 Task: Look for space in Shāhpura, India from 5th June, 2023 to 16th June, 2023 for 2 adults in price range Rs.7000 to Rs.15000. Place can be entire place with 1  bedroom having 1 bed and 1 bathroom. Property type can be house, flat, guest house, hotel. Booking option can be shelf check-in. Required host language is English.
Action: Mouse moved to (471, 89)
Screenshot: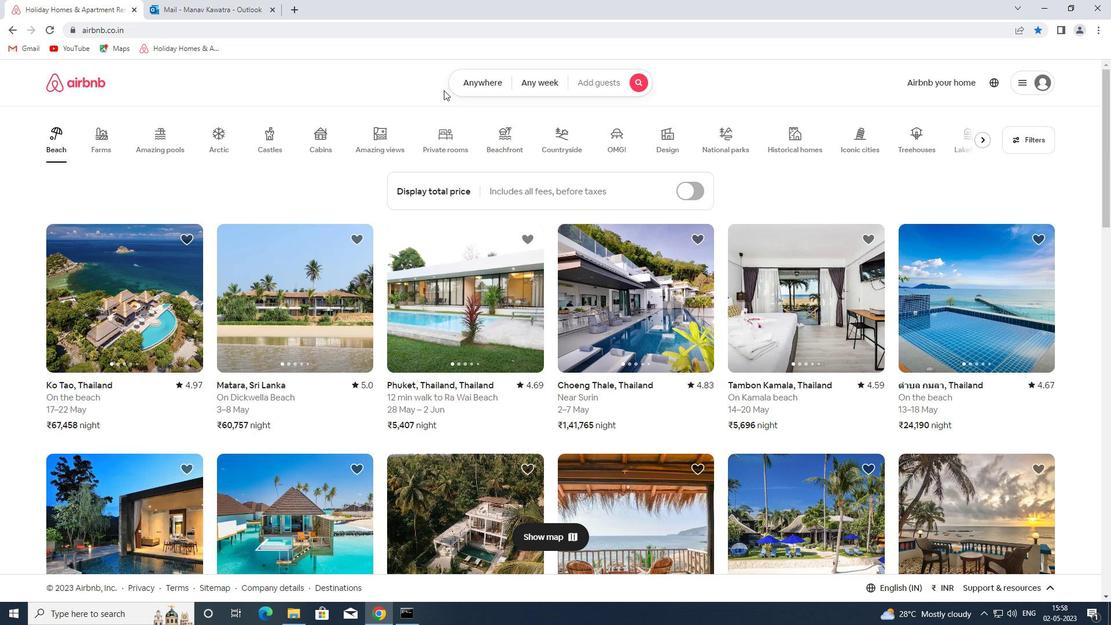 
Action: Mouse pressed left at (471, 89)
Screenshot: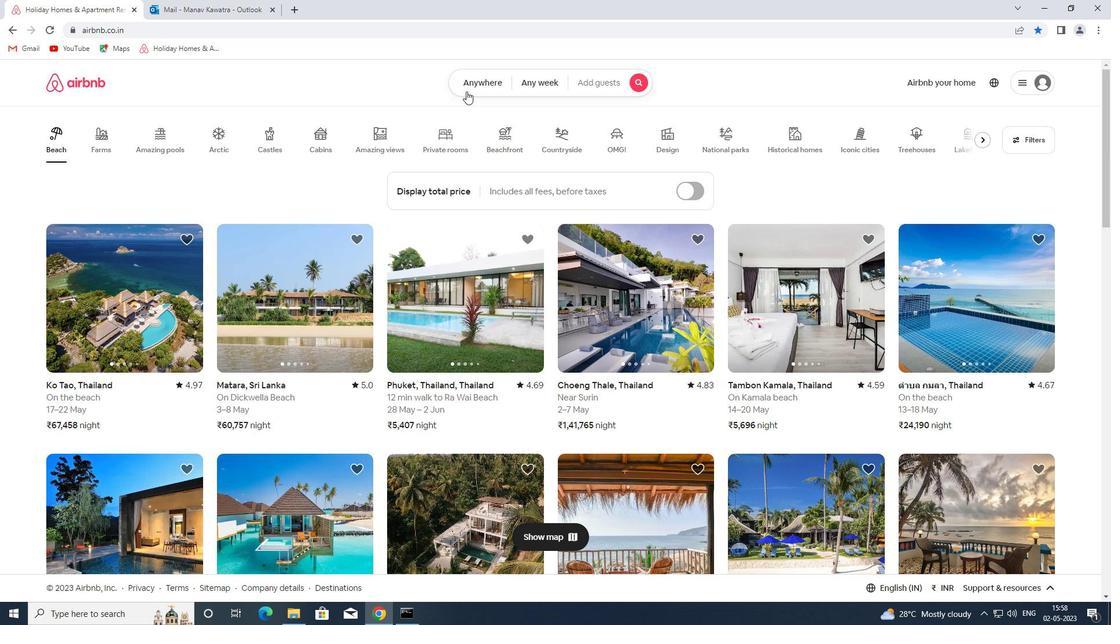 
Action: Mouse moved to (384, 133)
Screenshot: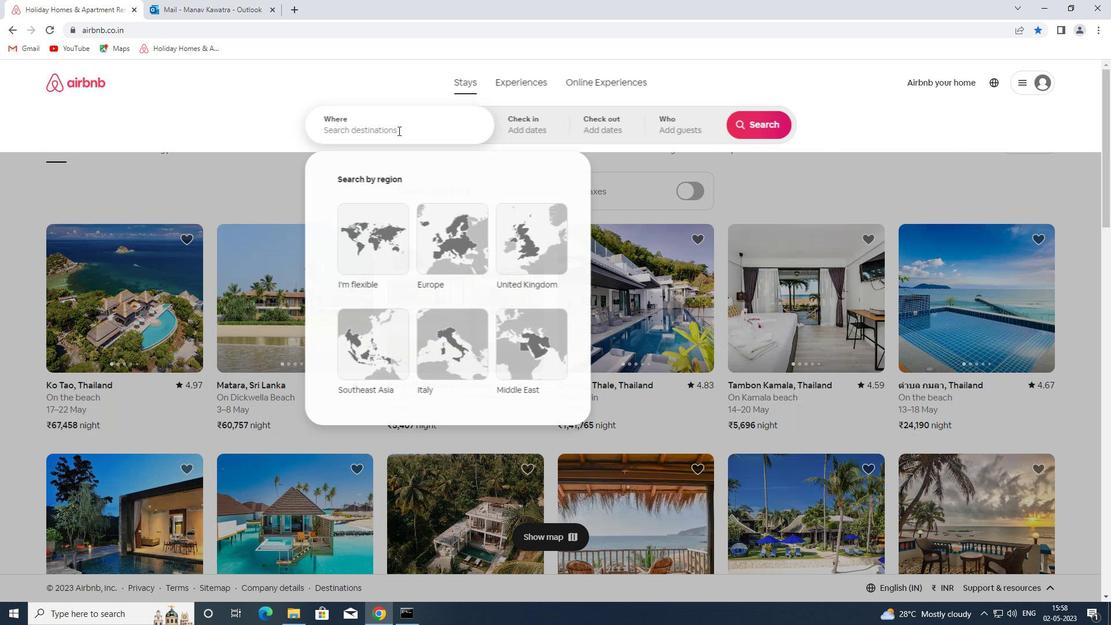 
Action: Mouse pressed left at (384, 133)
Screenshot: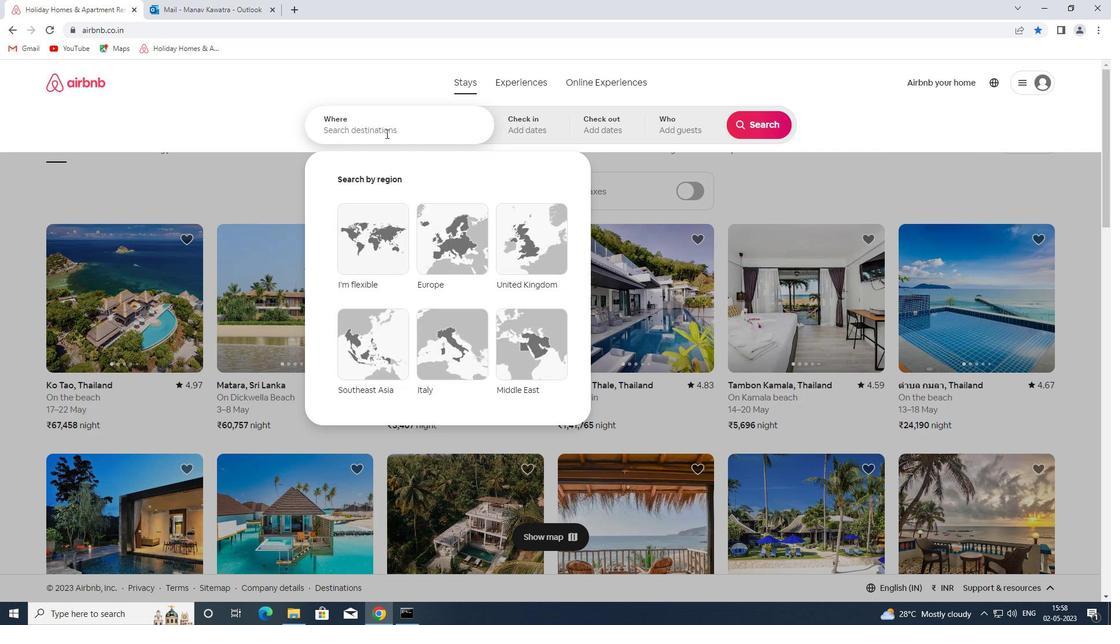 
Action: Key pressed shahpura<Key.space>india<Key.space><Key.enter>
Screenshot: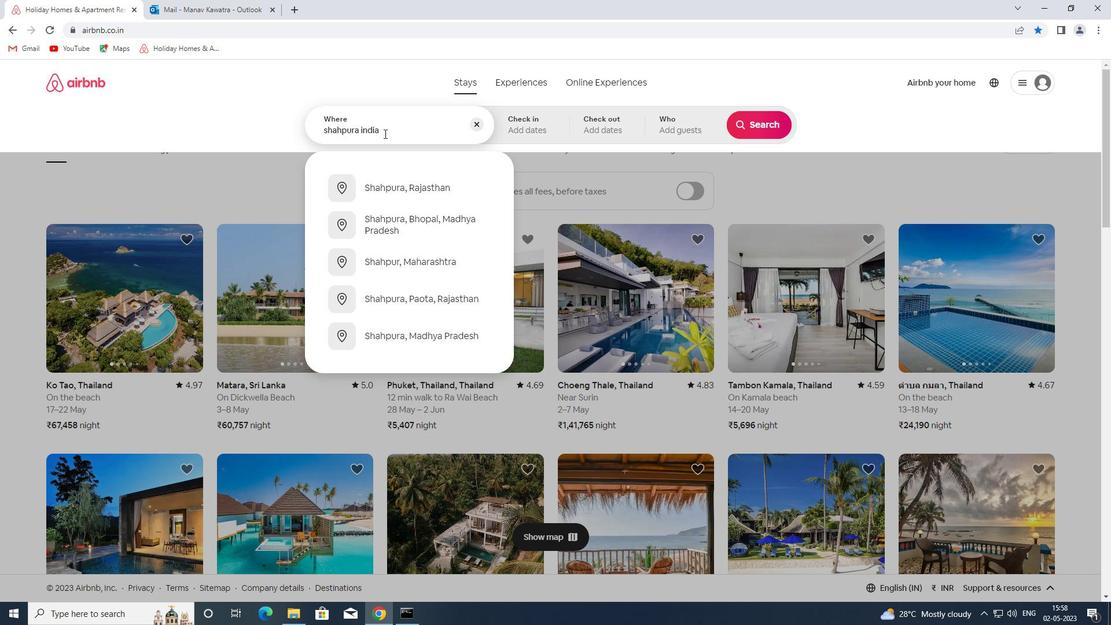 
Action: Mouse moved to (610, 292)
Screenshot: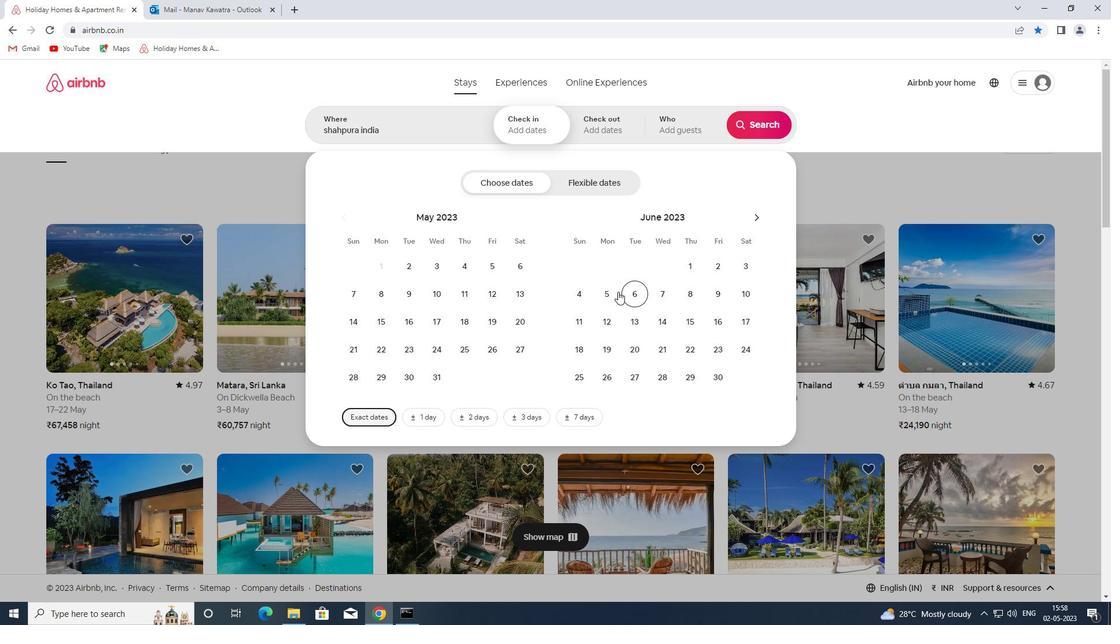 
Action: Mouse pressed left at (610, 292)
Screenshot: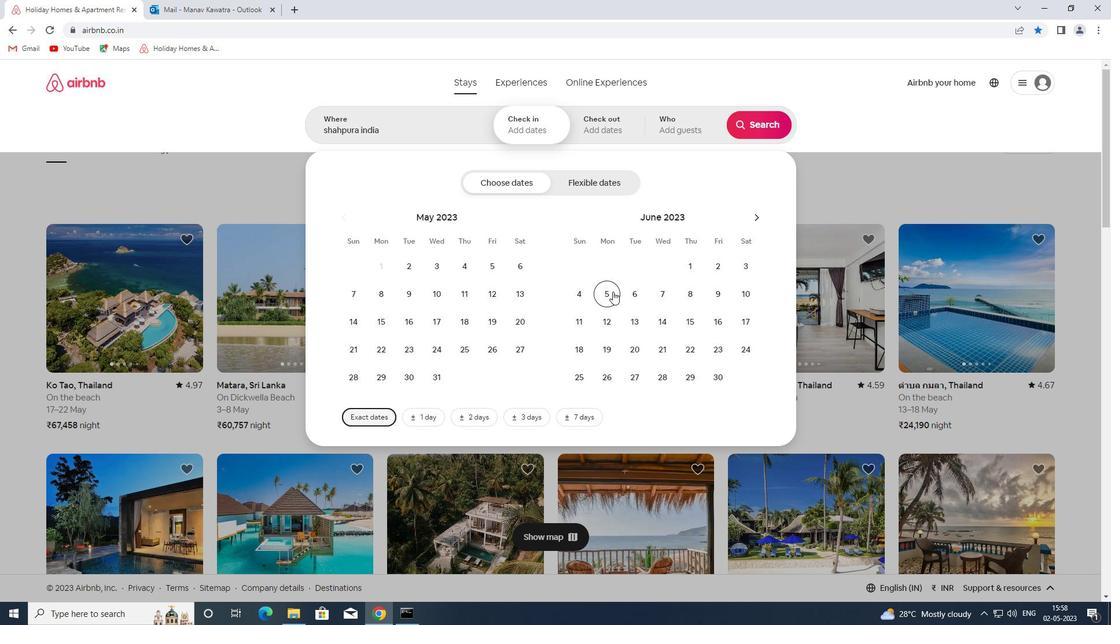 
Action: Mouse moved to (710, 328)
Screenshot: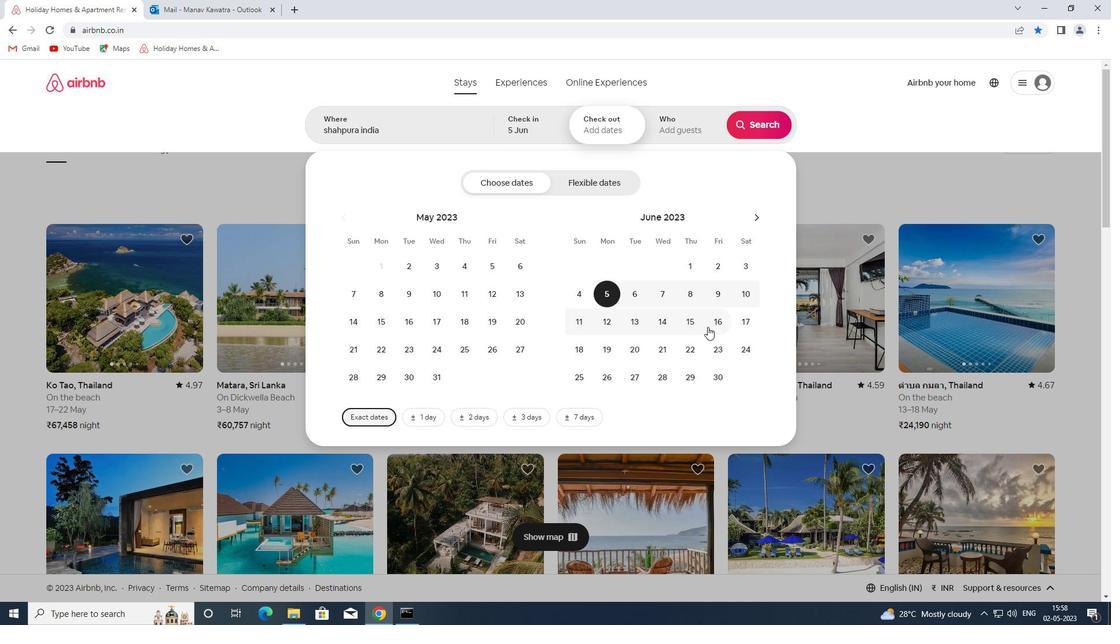 
Action: Mouse pressed left at (710, 328)
Screenshot: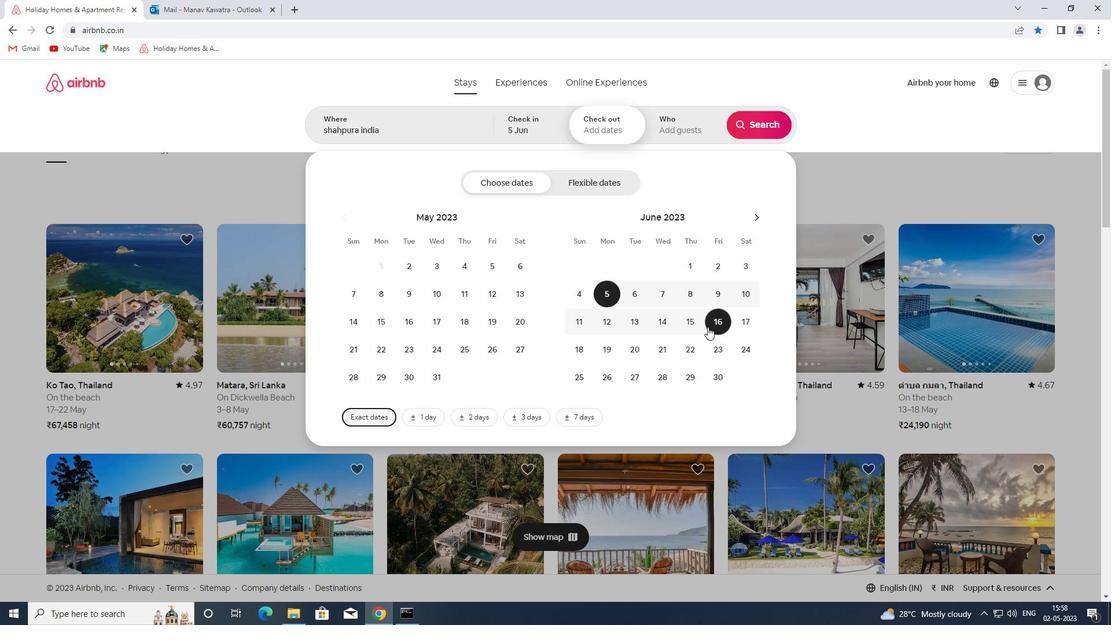 
Action: Mouse moved to (670, 129)
Screenshot: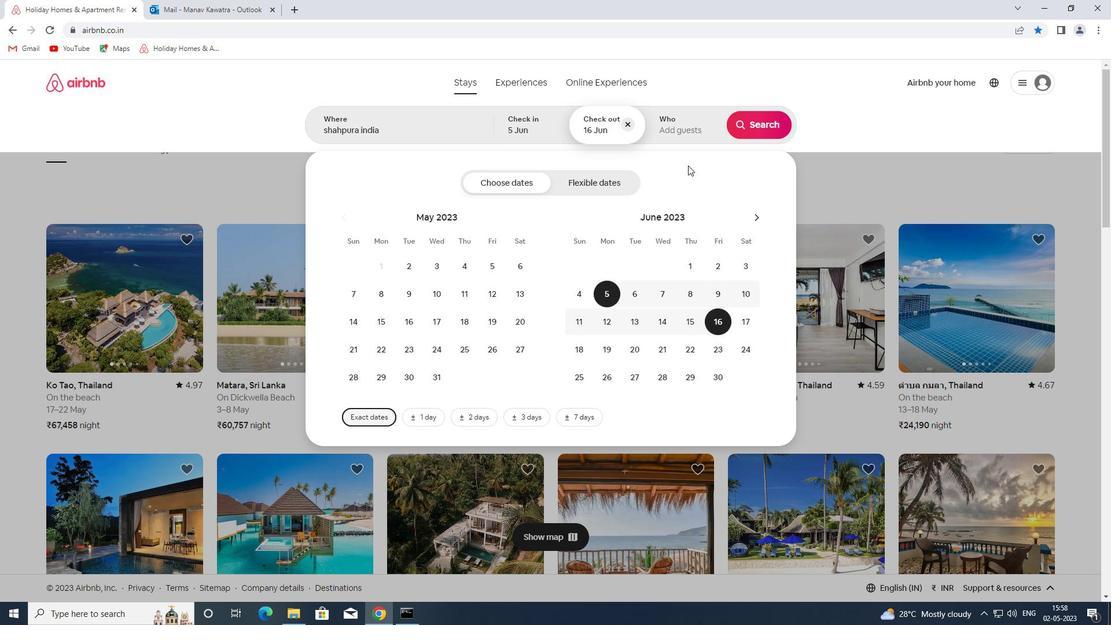 
Action: Mouse pressed left at (670, 129)
Screenshot: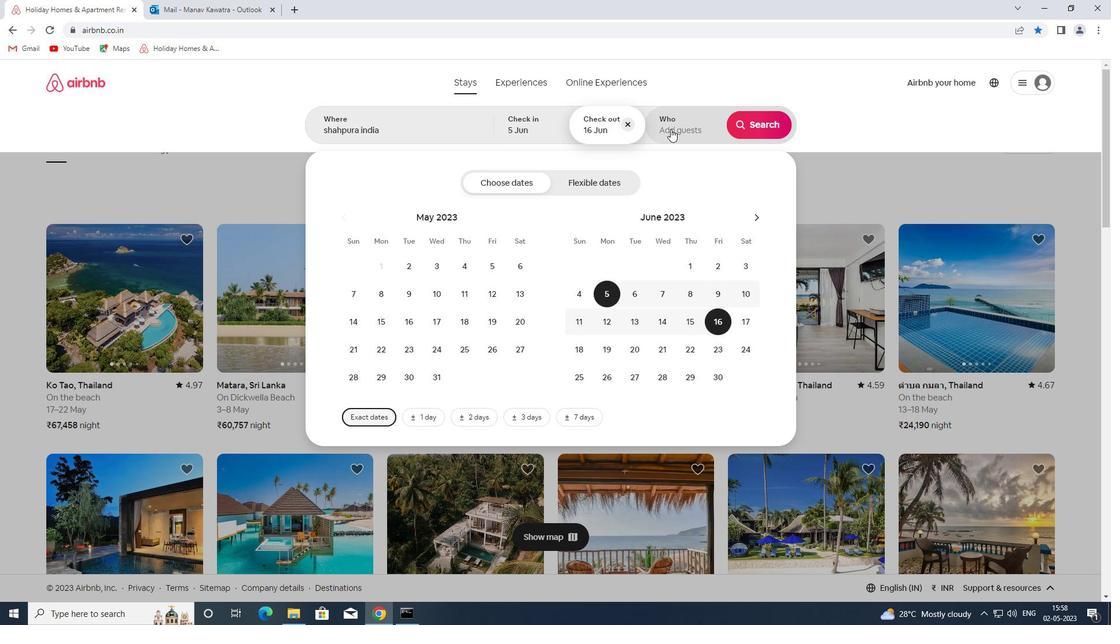 
Action: Mouse moved to (767, 184)
Screenshot: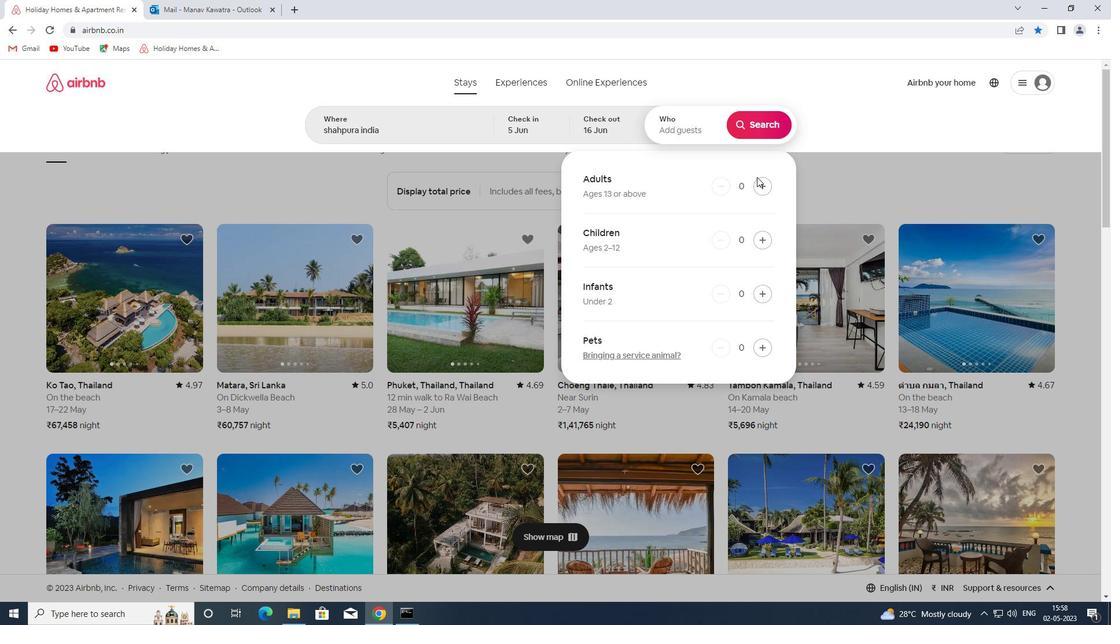 
Action: Mouse pressed left at (767, 184)
Screenshot: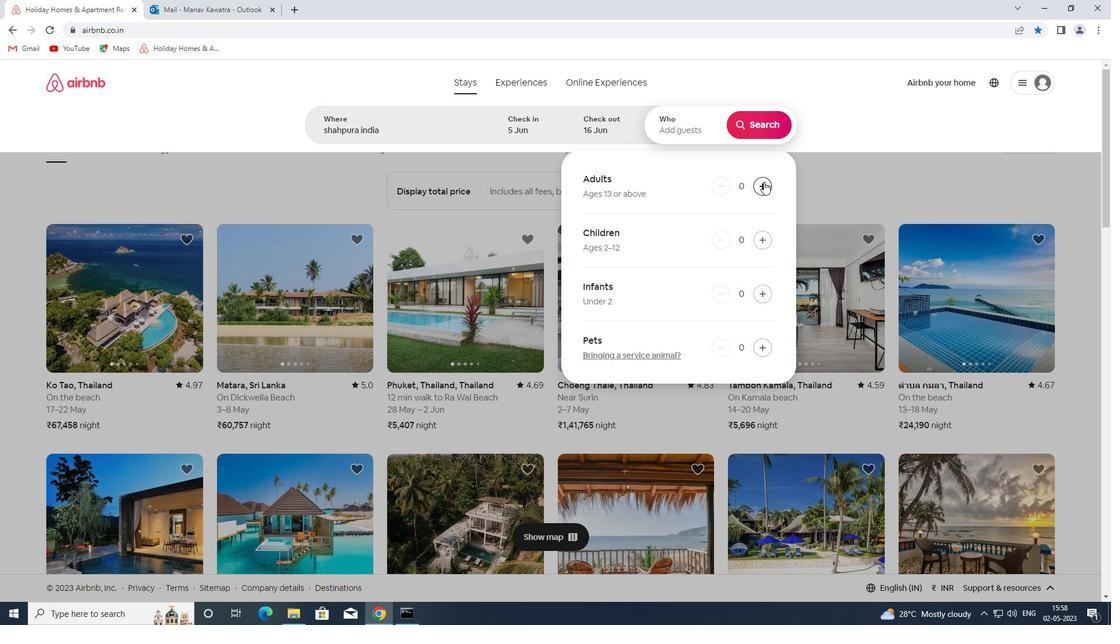 
Action: Mouse pressed left at (767, 184)
Screenshot: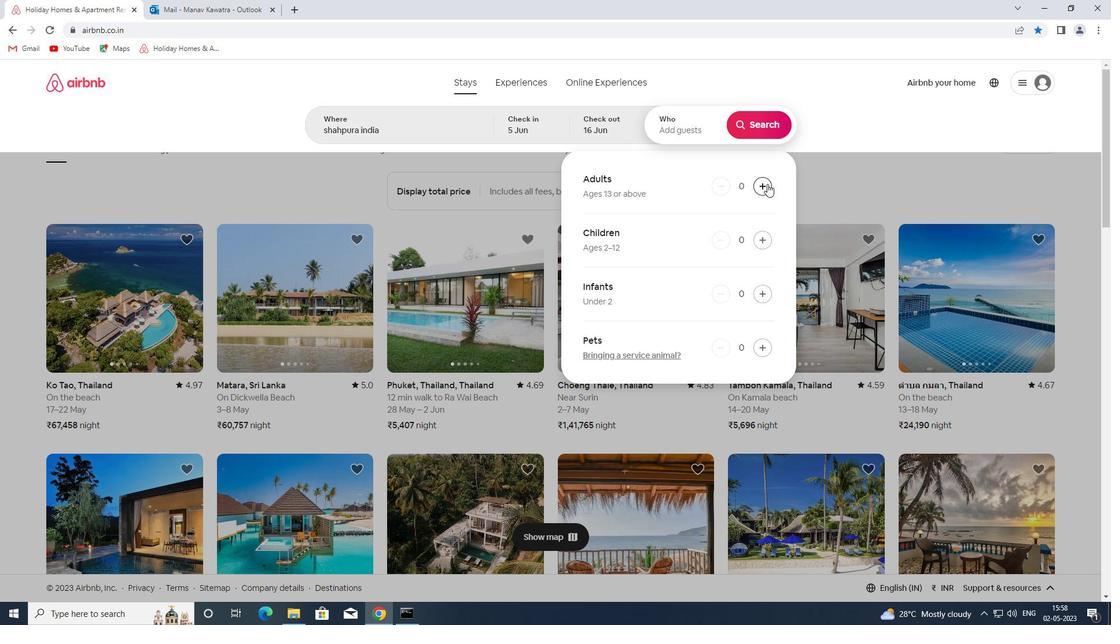 
Action: Mouse moved to (761, 123)
Screenshot: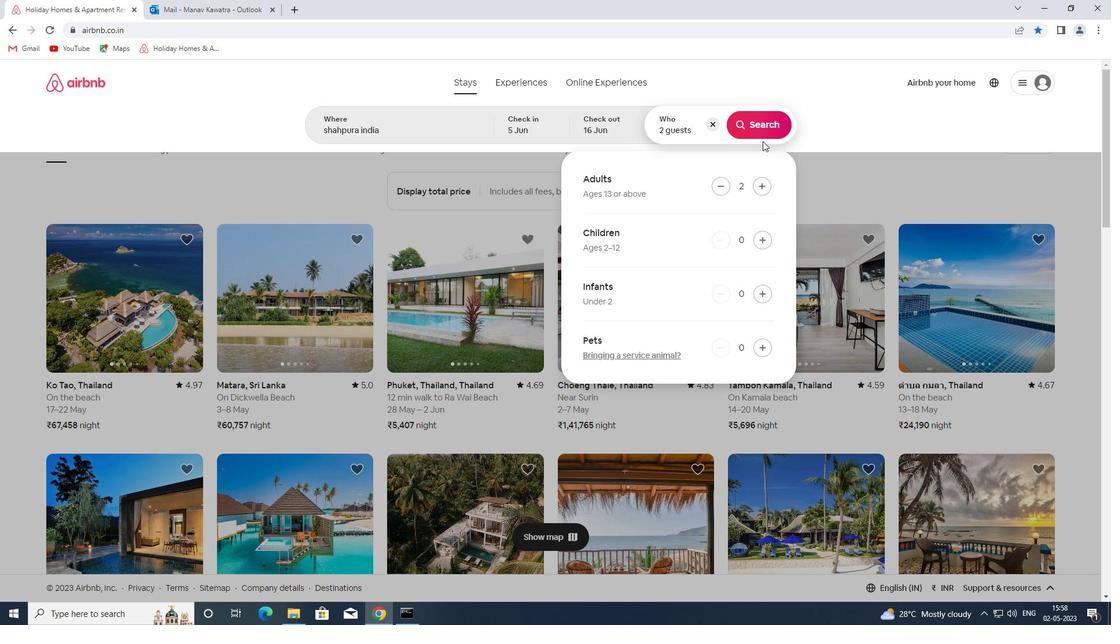 
Action: Mouse pressed left at (761, 123)
Screenshot: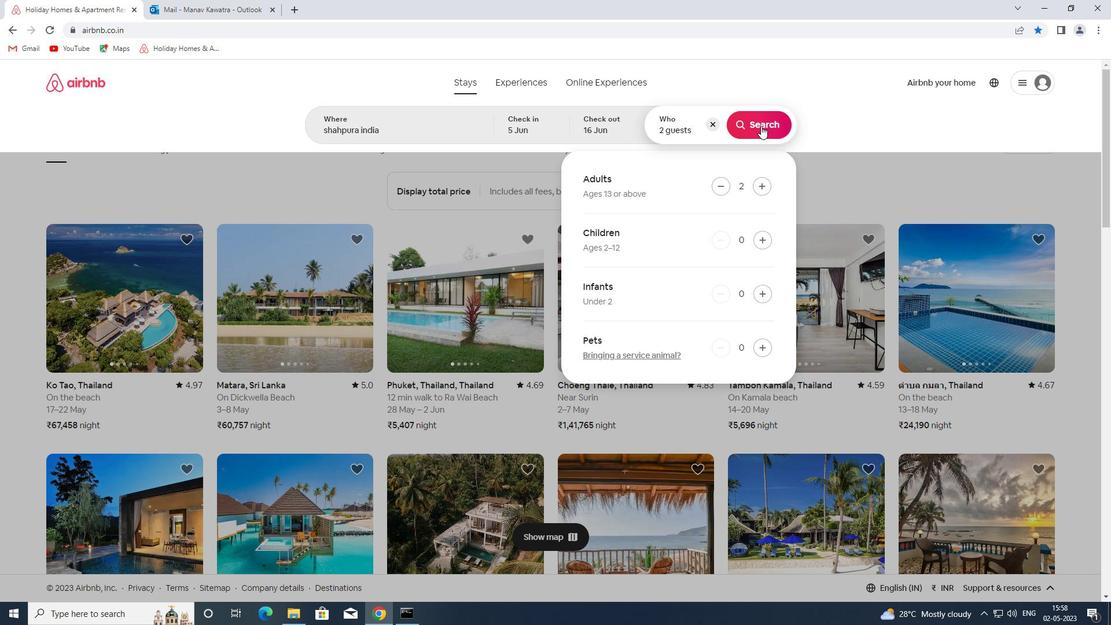 
Action: Mouse moved to (1050, 134)
Screenshot: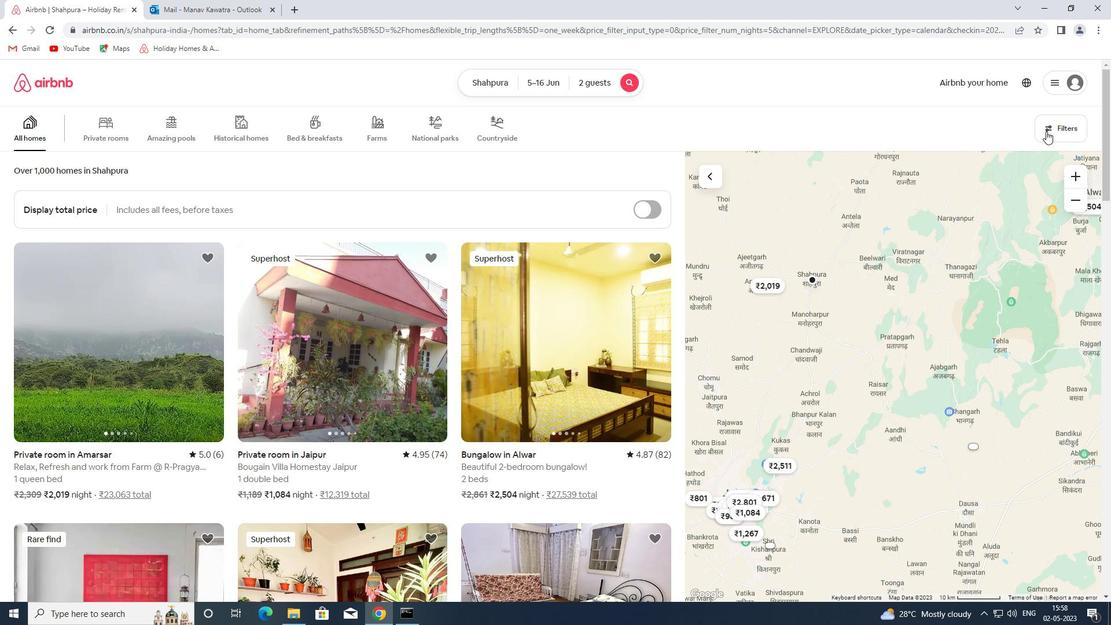 
Action: Mouse pressed left at (1050, 134)
Screenshot: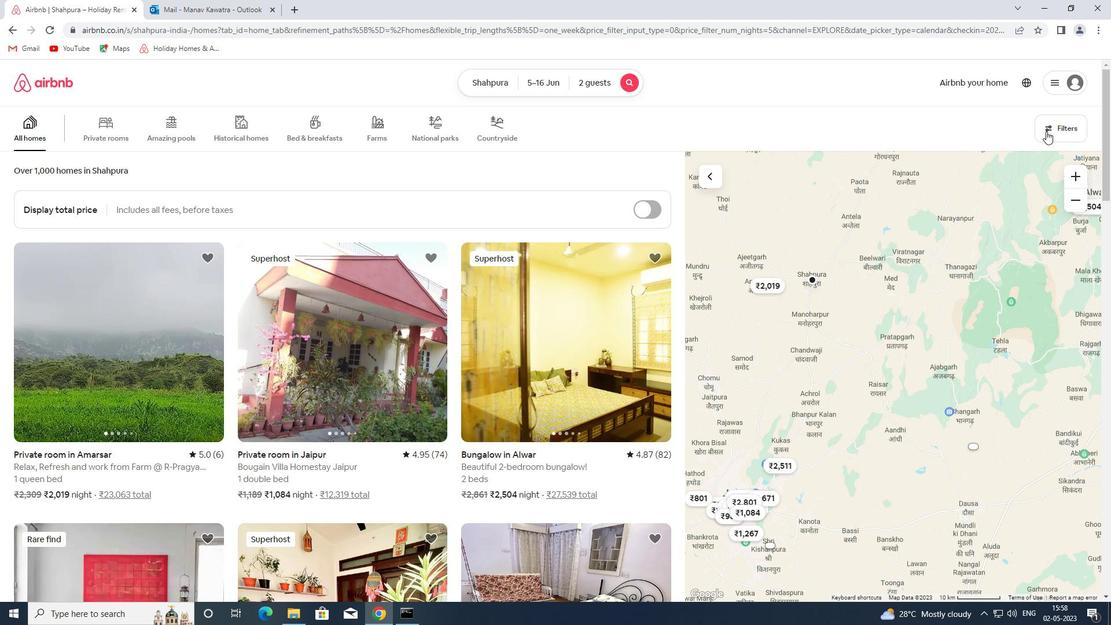 
Action: Mouse moved to (499, 273)
Screenshot: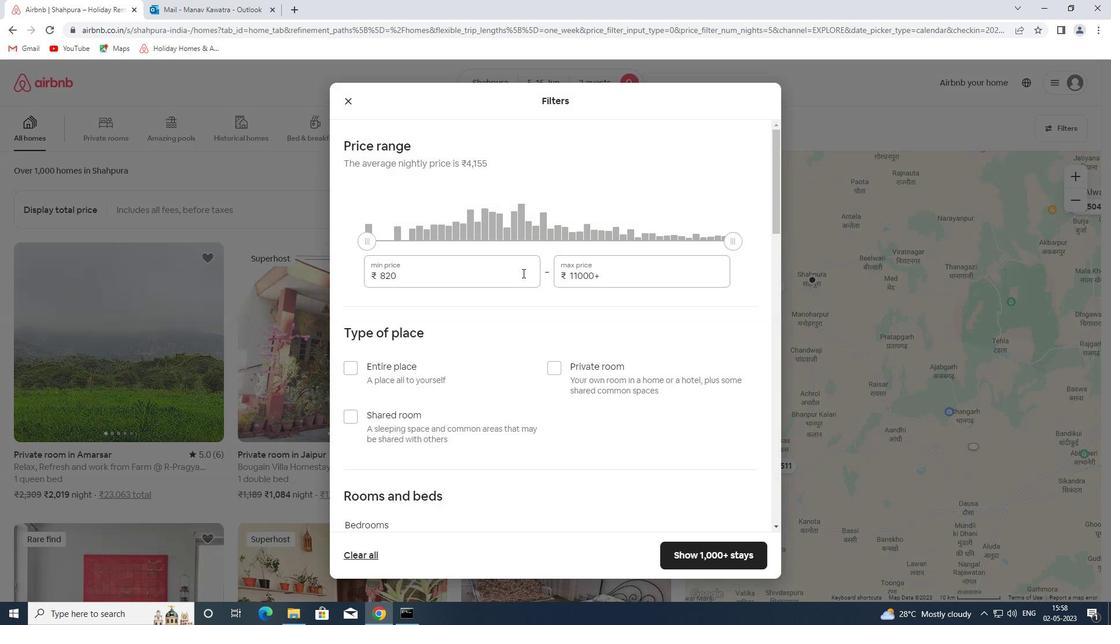 
Action: Mouse pressed left at (499, 273)
Screenshot: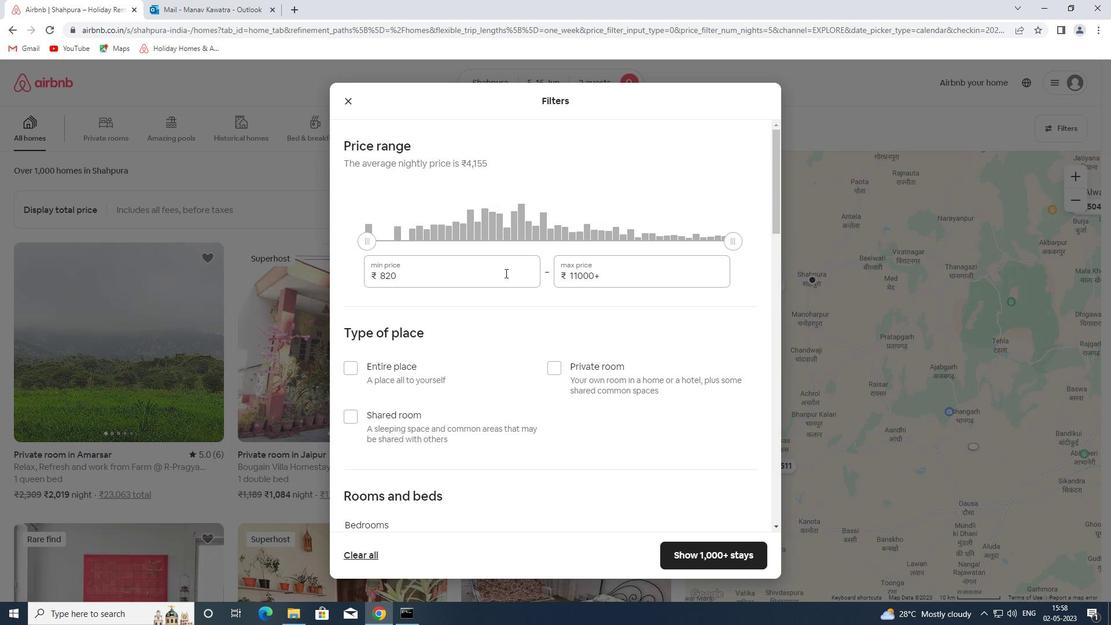 
Action: Mouse pressed left at (499, 273)
Screenshot: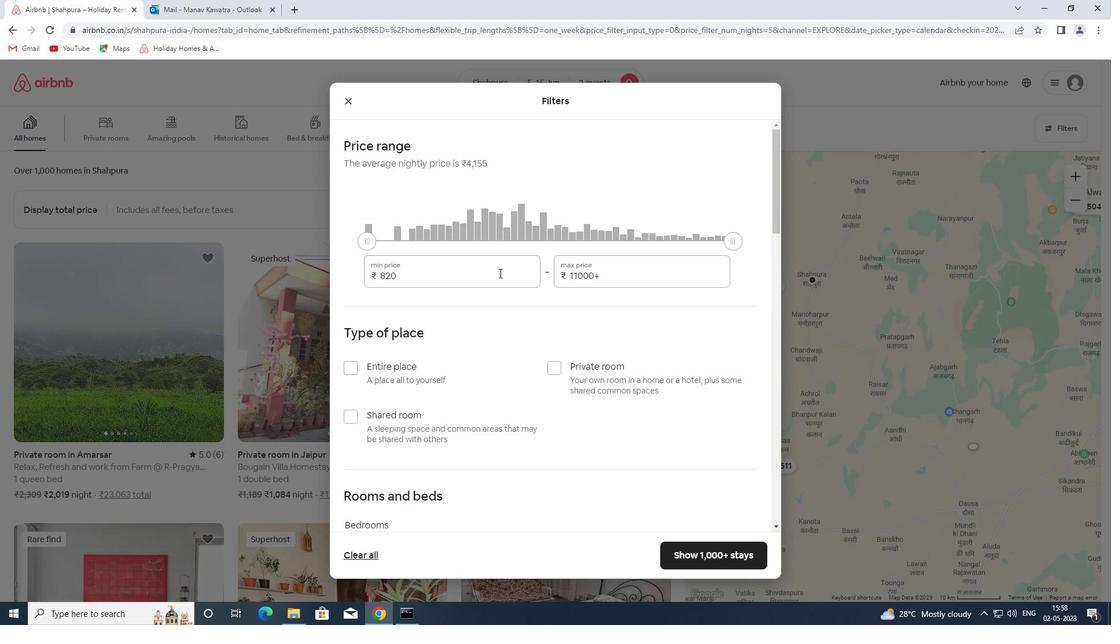
Action: Key pressed 7000<Key.backspace><Key.backspace><Key.backspace><Key.backspace><Key.backspace><Key.backspace><Key.backspace><Key.backspace><Key.backspace><Key.backspace><Key.backspace><Key.backspace><Key.backspace>7000<Key.tab>15000
Screenshot: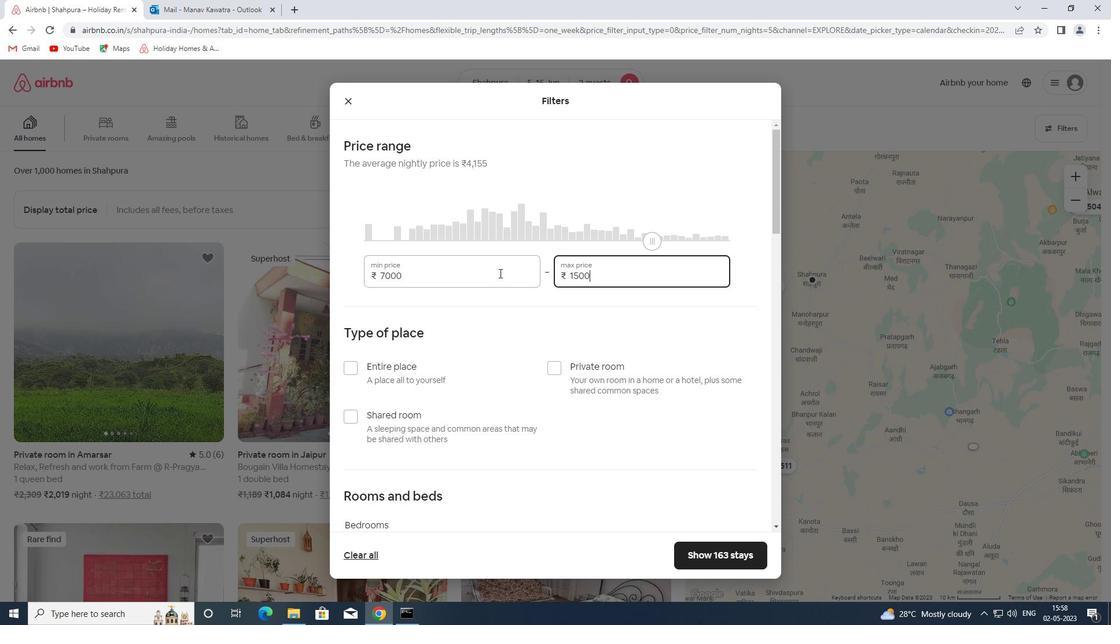 
Action: Mouse moved to (422, 369)
Screenshot: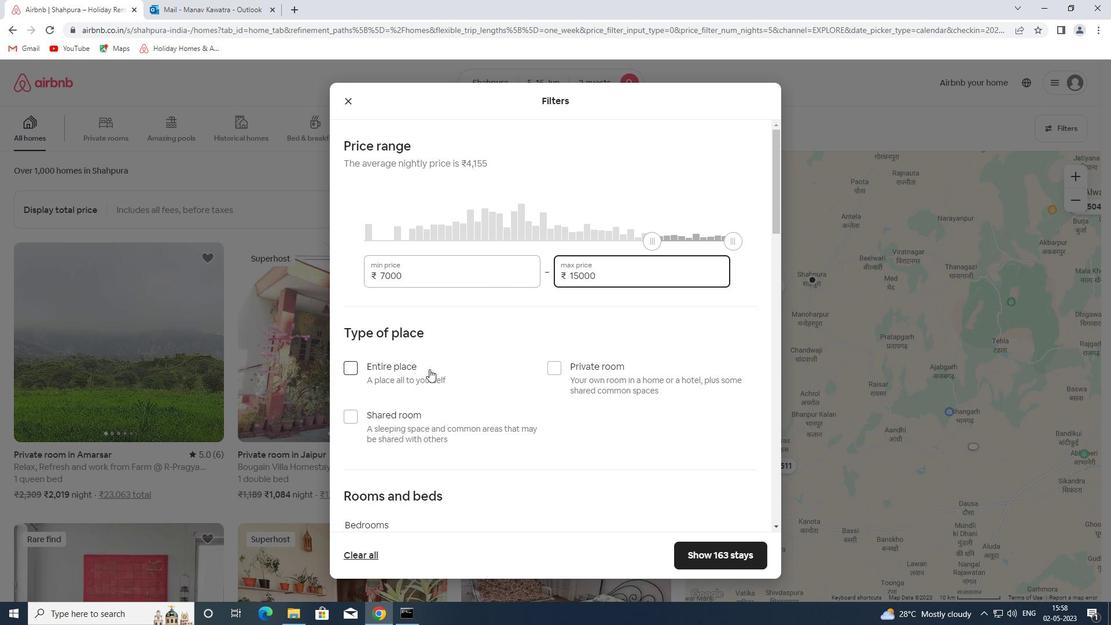
Action: Mouse pressed left at (422, 369)
Screenshot: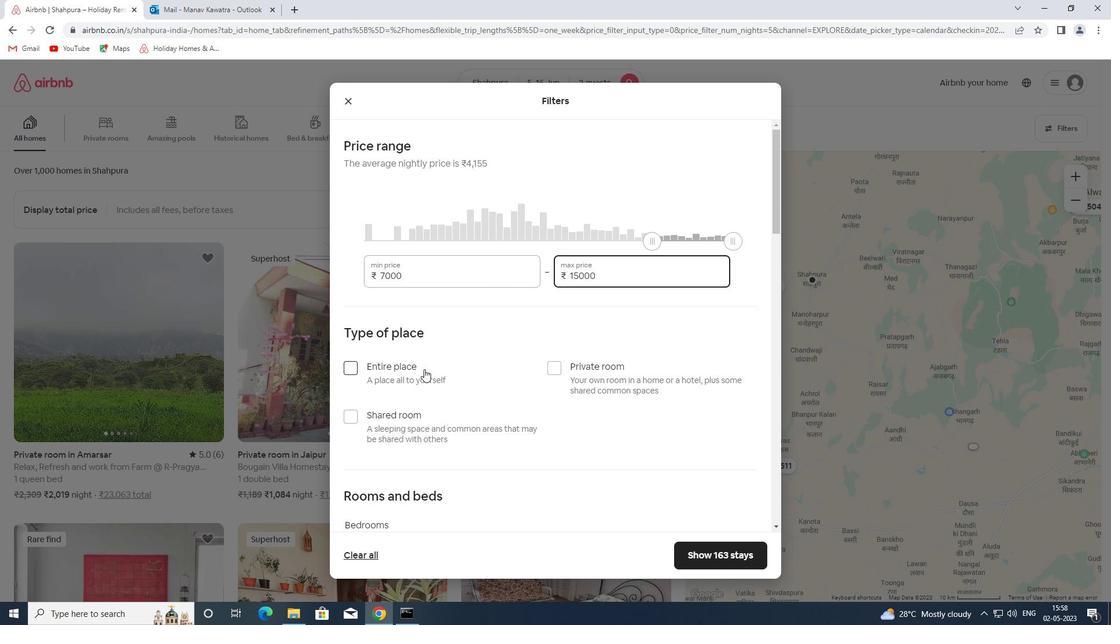 
Action: Mouse moved to (486, 320)
Screenshot: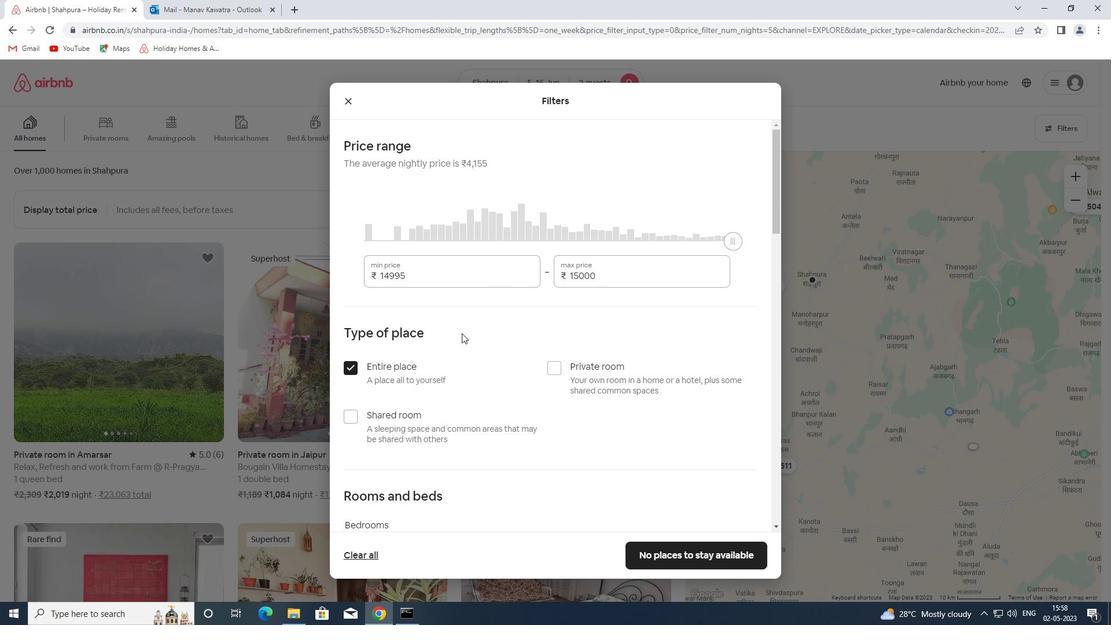 
Action: Mouse scrolled (486, 319) with delta (0, 0)
Screenshot: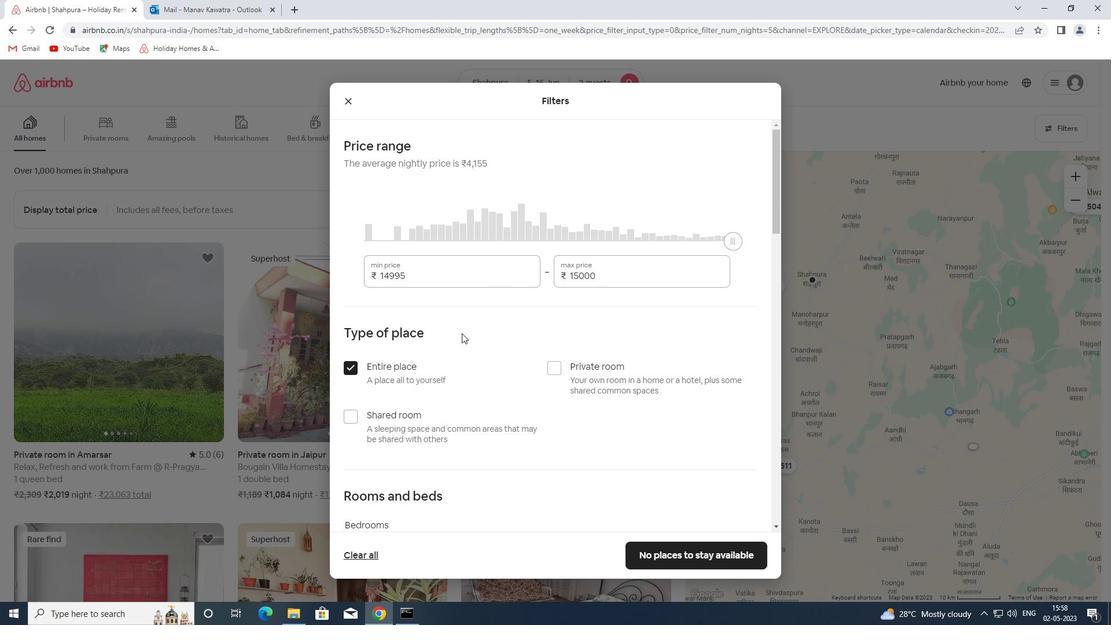
Action: Mouse moved to (487, 320)
Screenshot: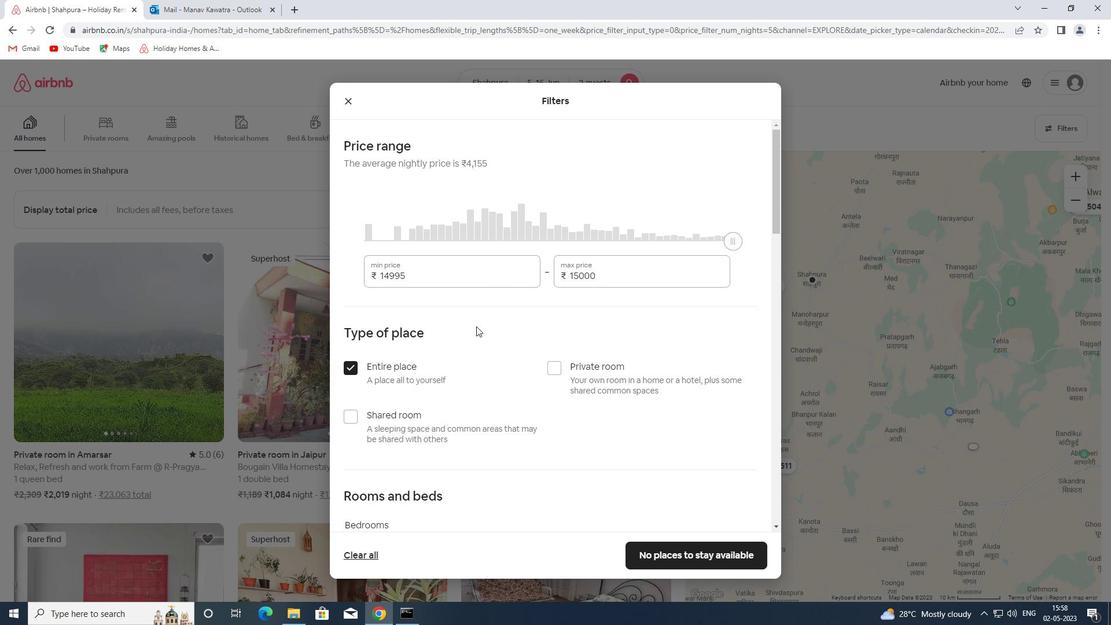 
Action: Mouse scrolled (487, 319) with delta (0, 0)
Screenshot: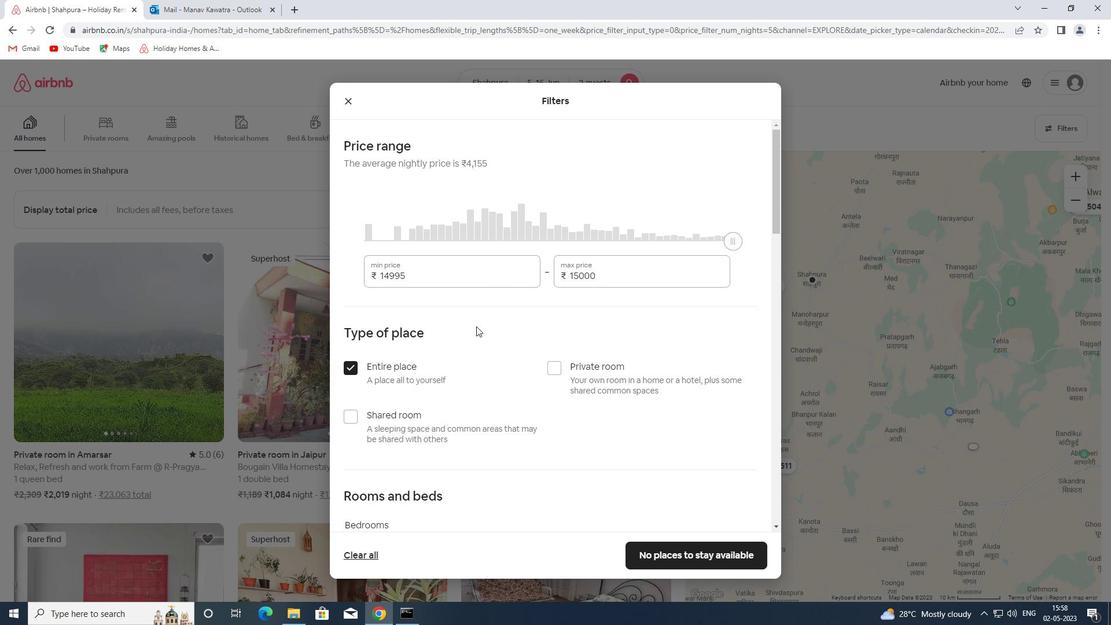 
Action: Mouse moved to (488, 319)
Screenshot: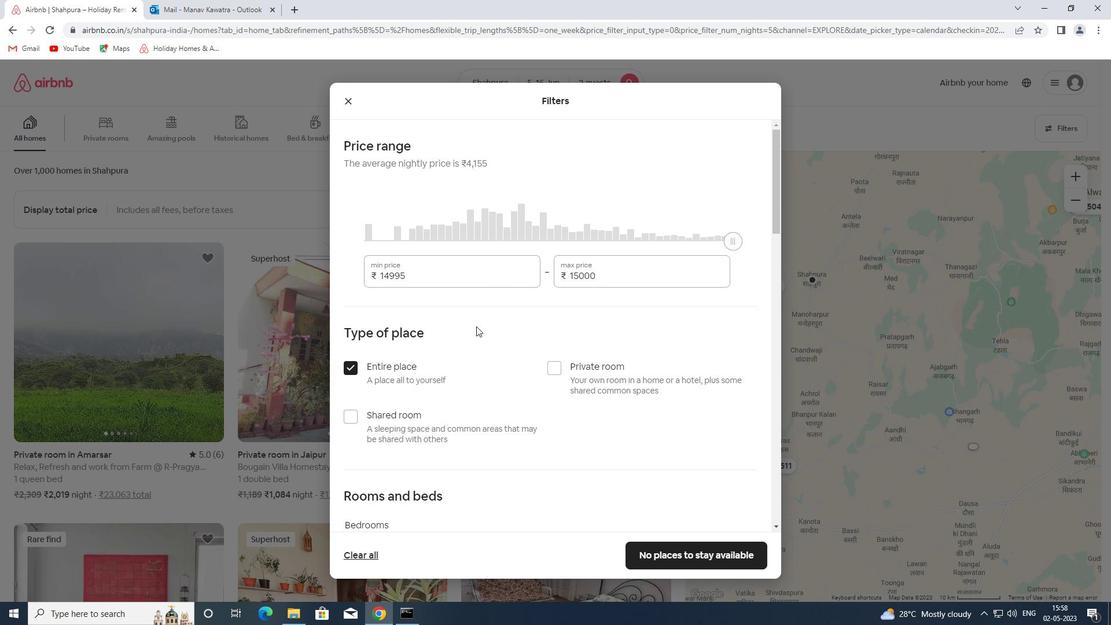 
Action: Mouse scrolled (488, 318) with delta (0, 0)
Screenshot: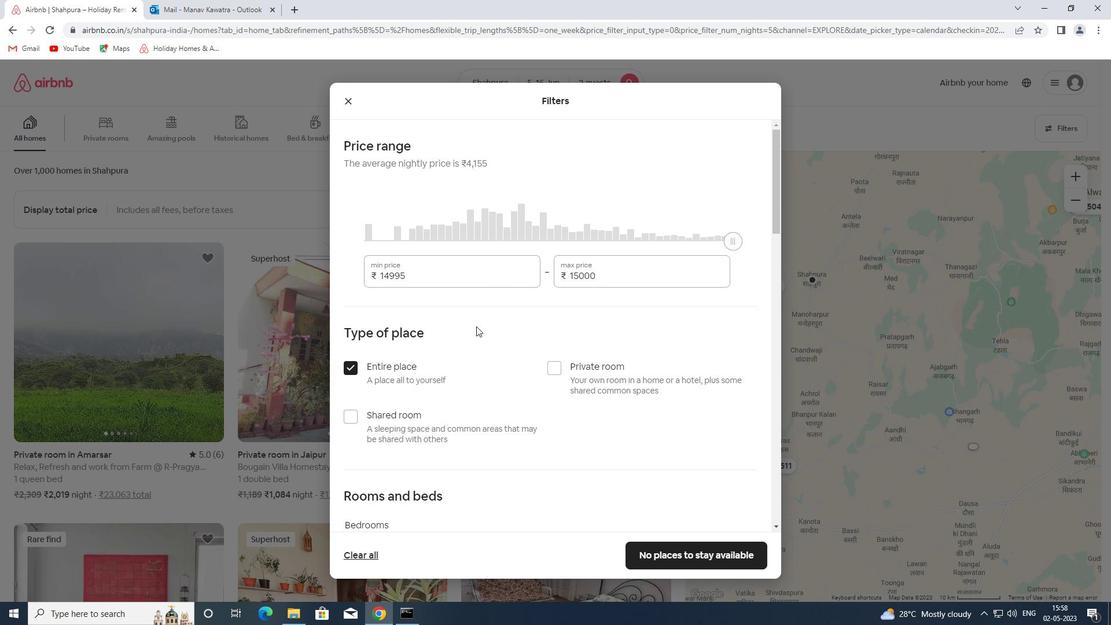
Action: Mouse moved to (489, 318)
Screenshot: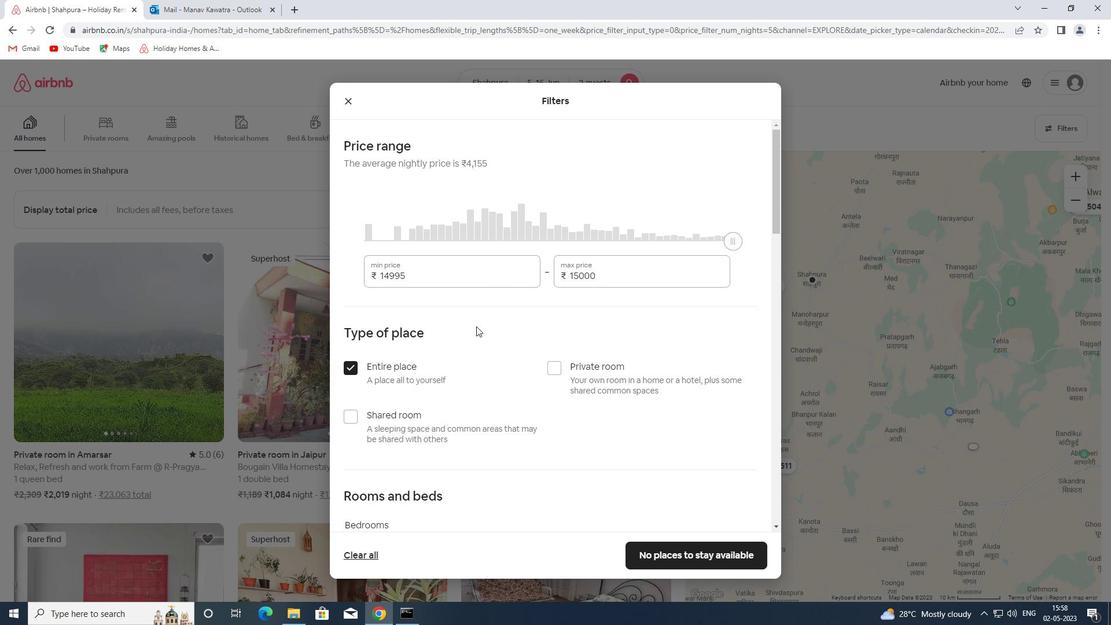
Action: Mouse scrolled (489, 318) with delta (0, 0)
Screenshot: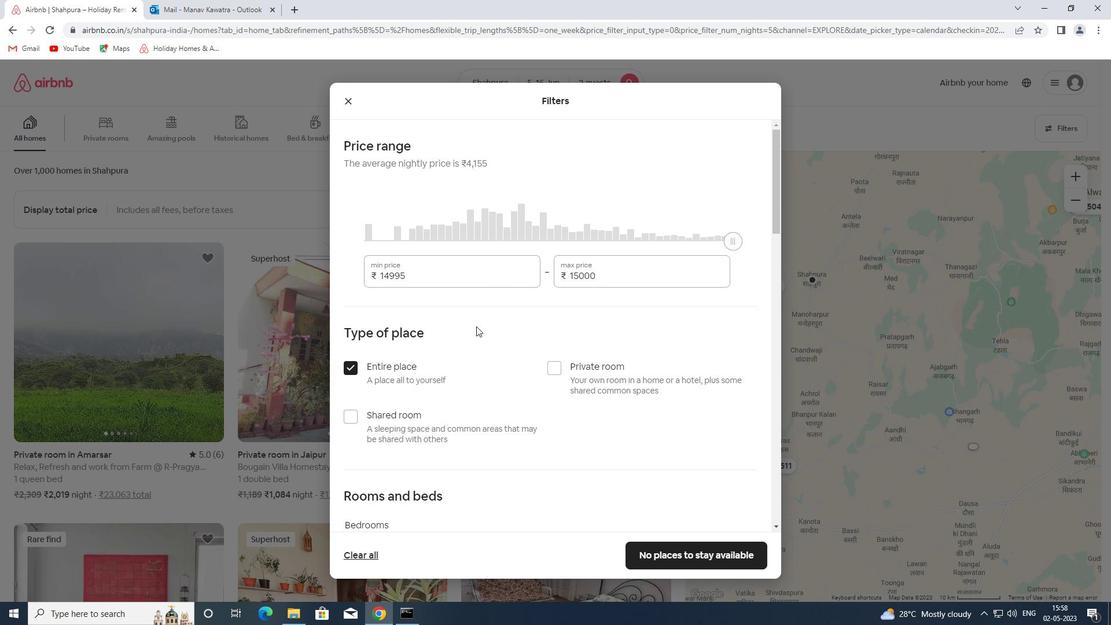 
Action: Mouse moved to (489, 318)
Screenshot: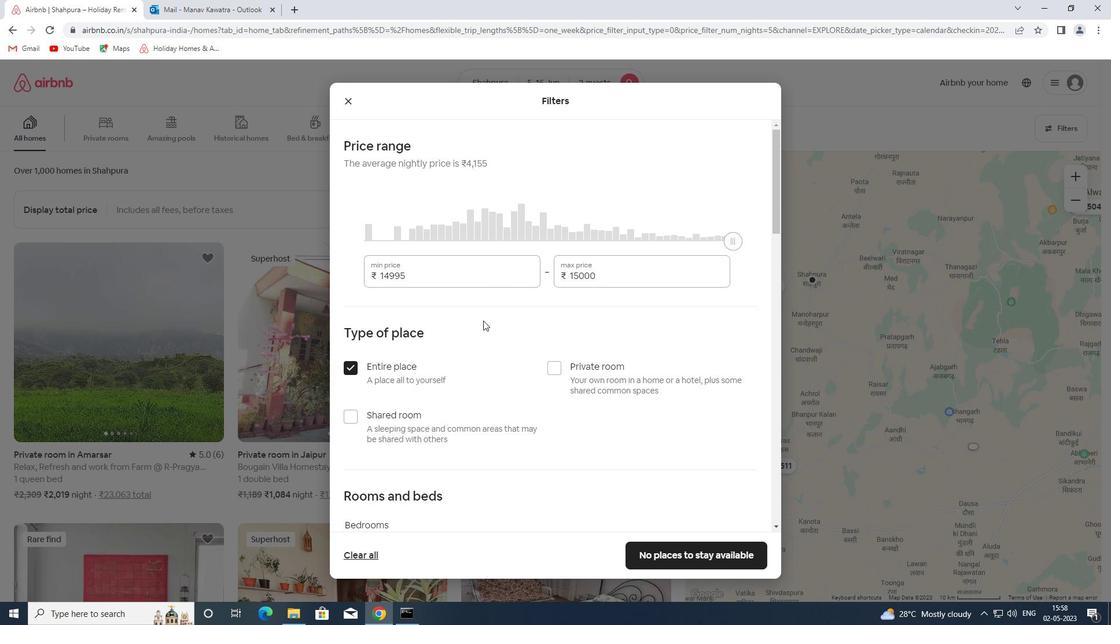 
Action: Mouse scrolled (489, 318) with delta (0, 0)
Screenshot: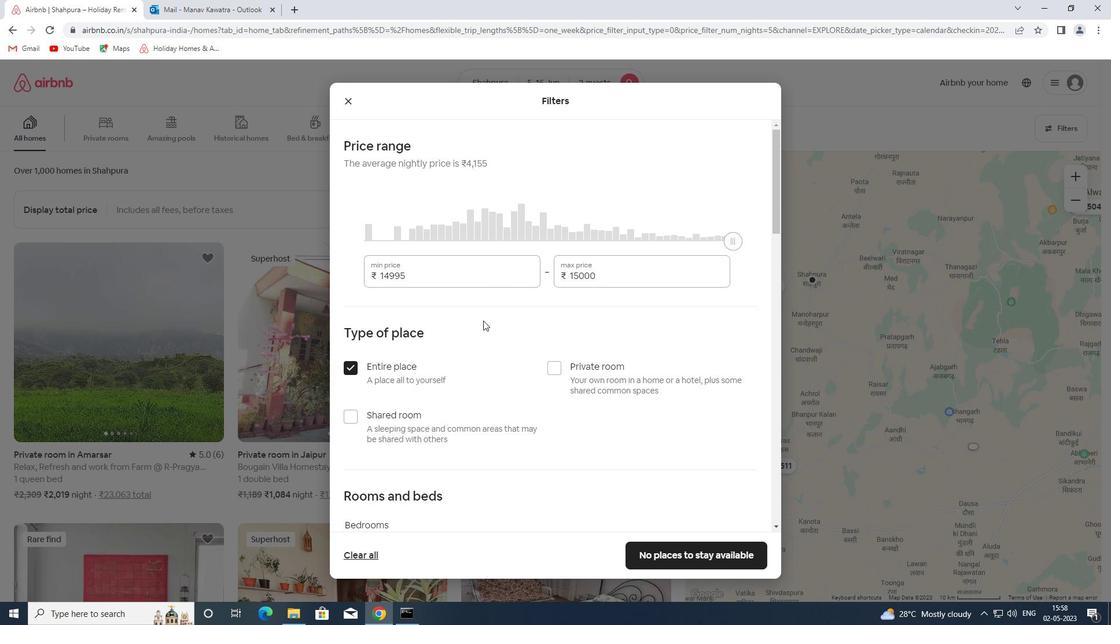 
Action: Mouse moved to (490, 318)
Screenshot: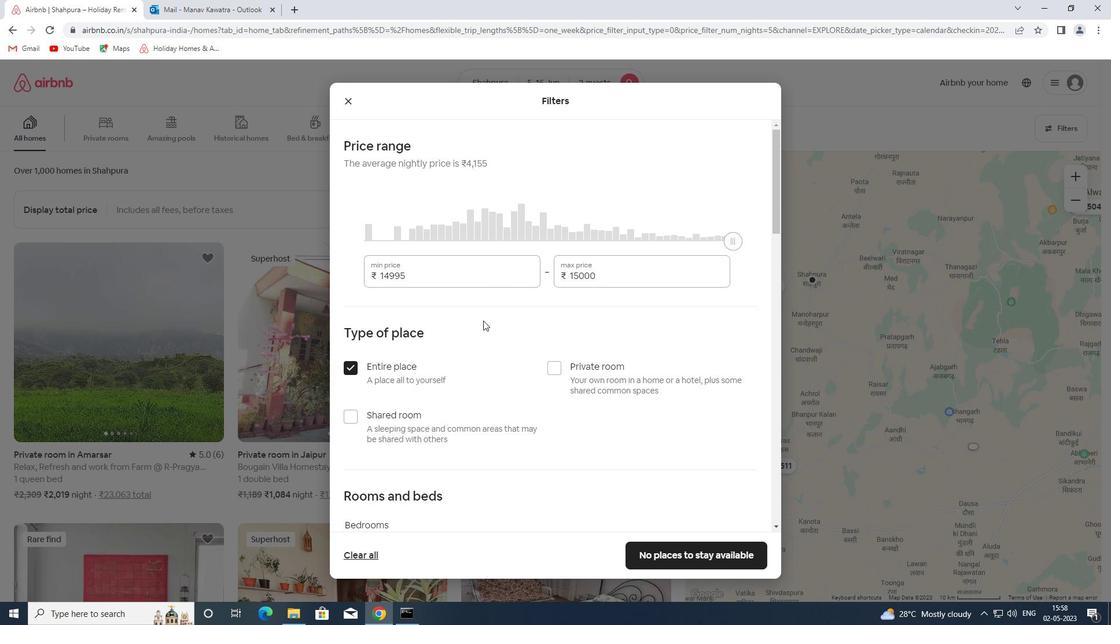 
Action: Mouse scrolled (490, 317) with delta (0, 0)
Screenshot: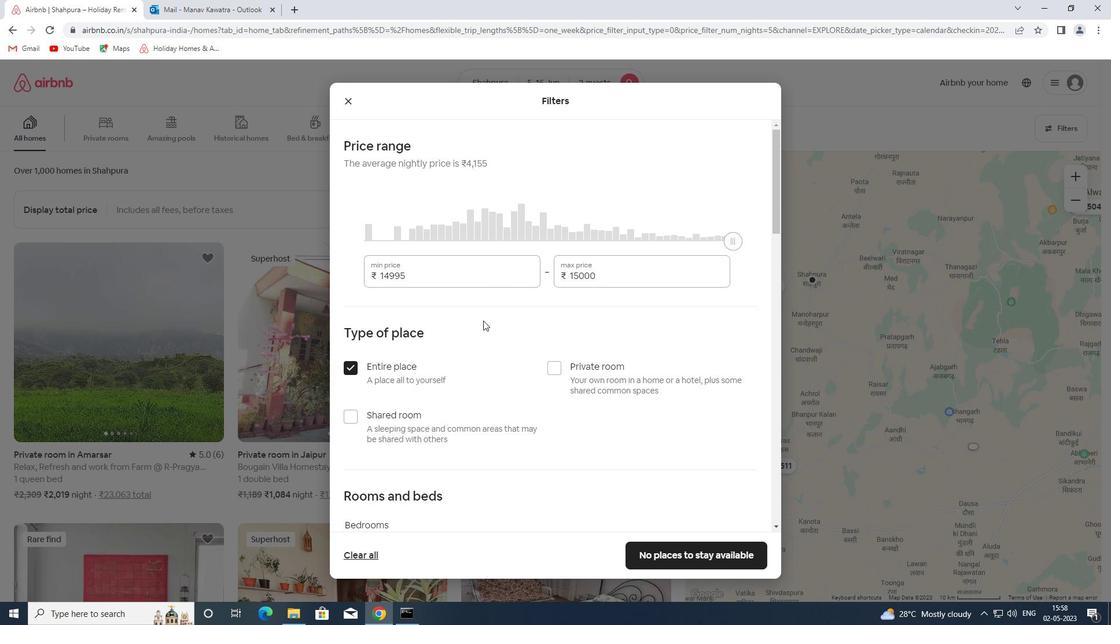 
Action: Mouse moved to (493, 317)
Screenshot: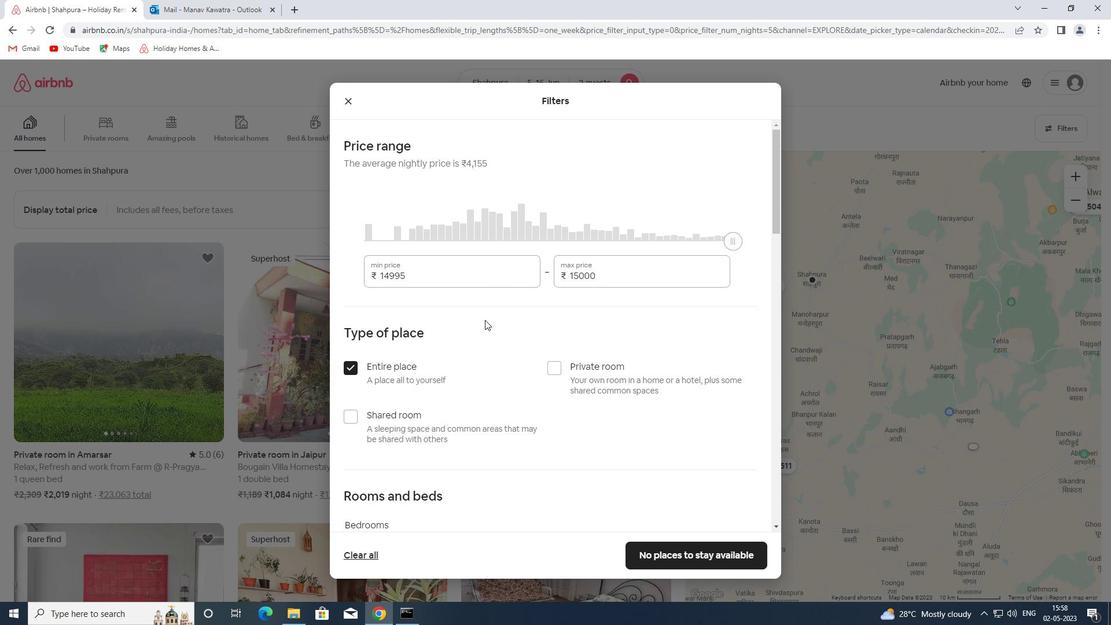 
Action: Mouse scrolled (493, 317) with delta (0, 0)
Screenshot: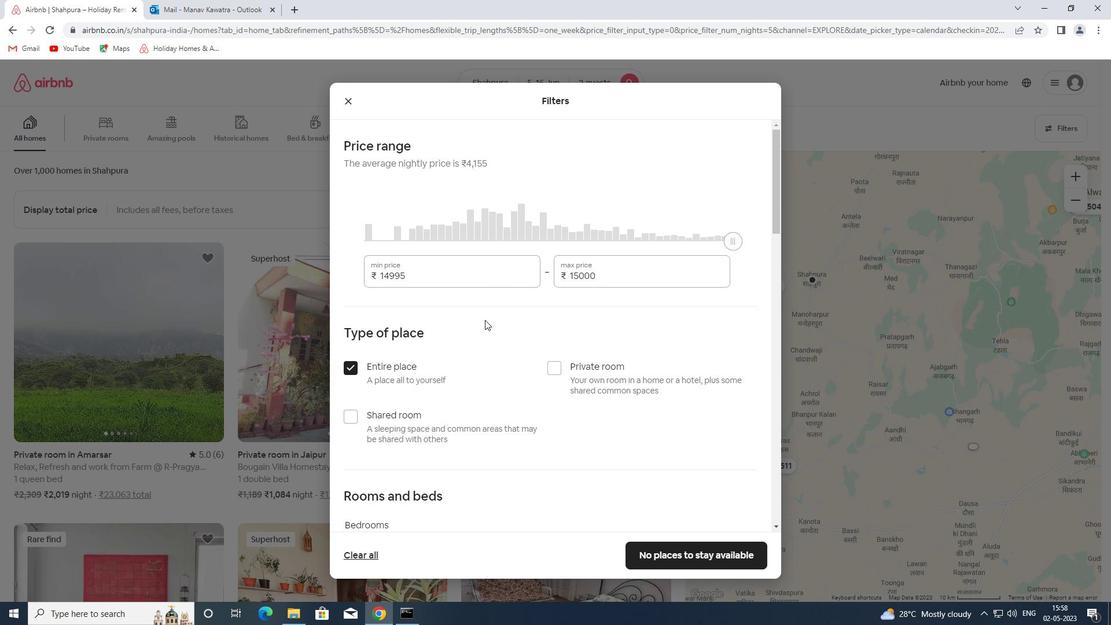 
Action: Mouse moved to (421, 151)
Screenshot: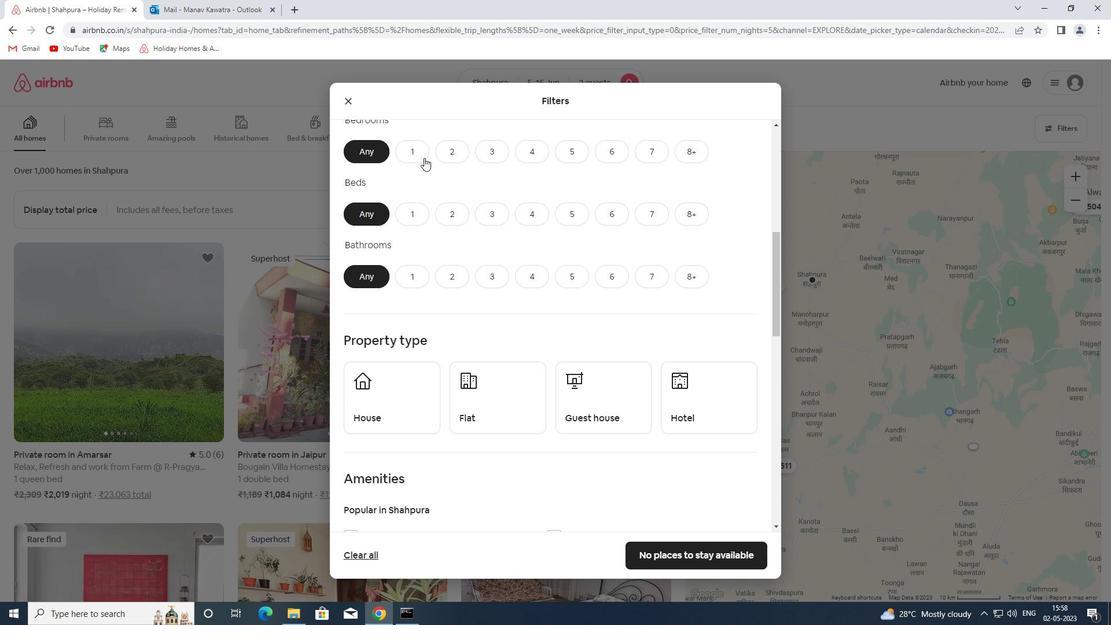 
Action: Mouse pressed left at (421, 151)
Screenshot: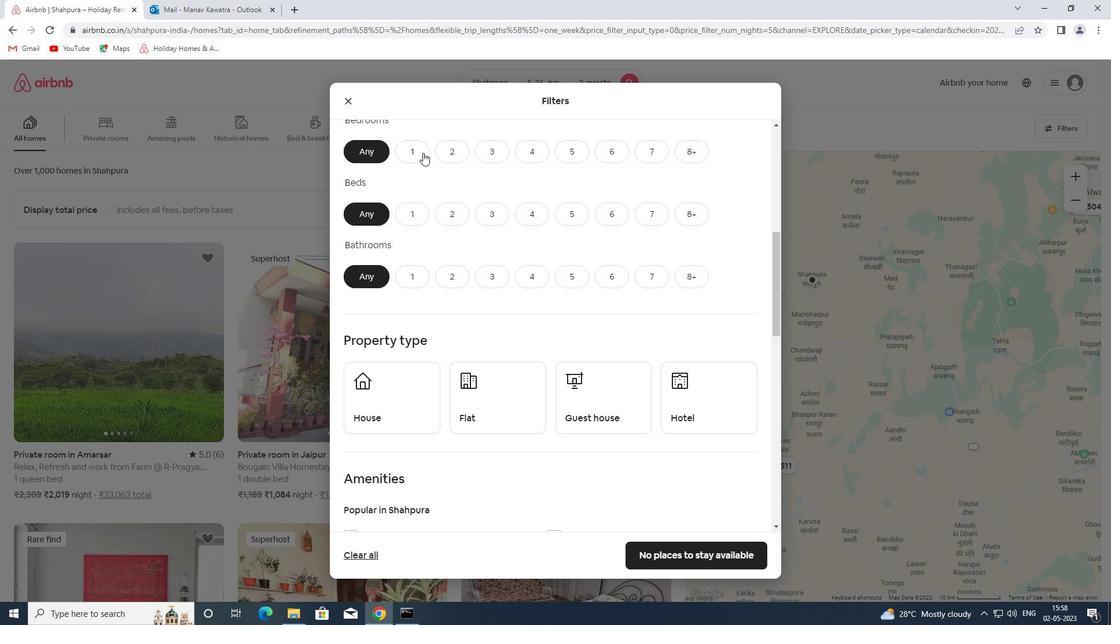 
Action: Mouse moved to (413, 208)
Screenshot: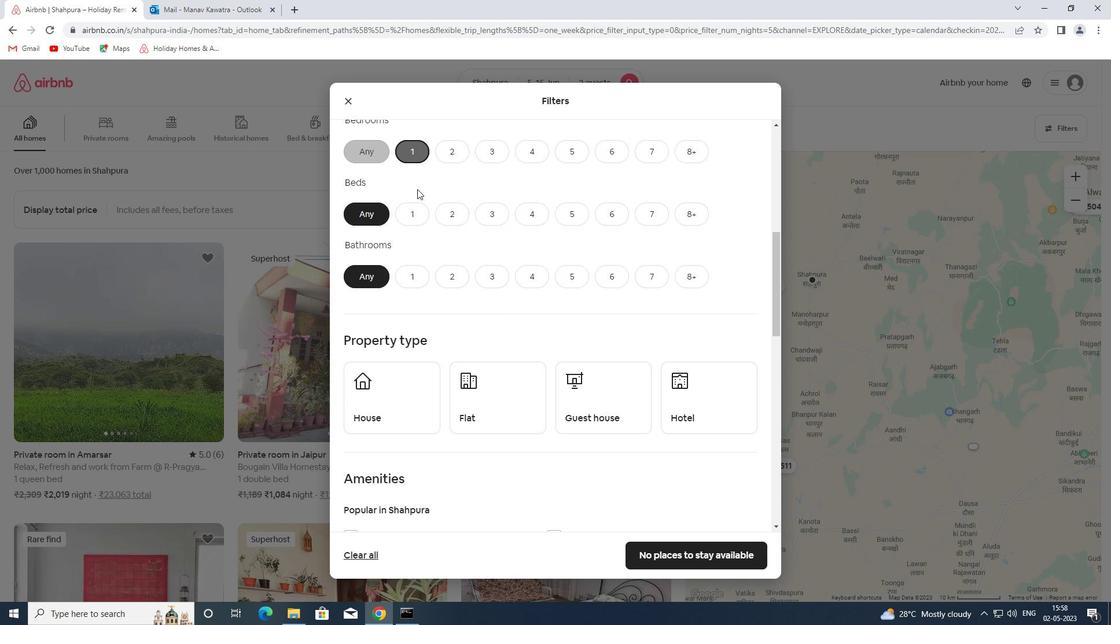 
Action: Mouse pressed left at (413, 208)
Screenshot: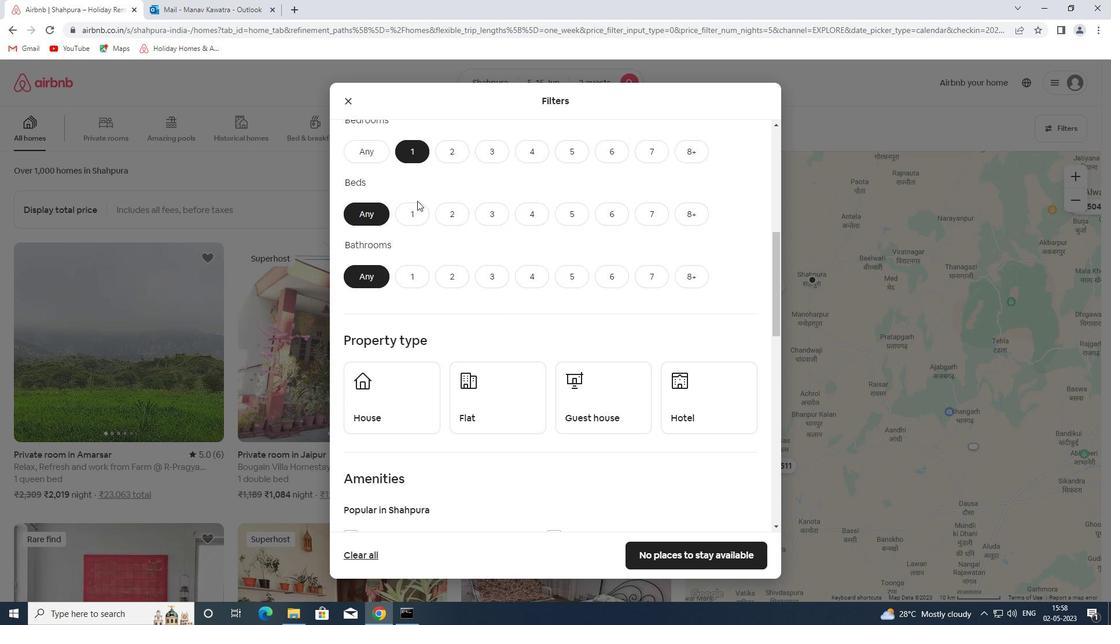 
Action: Mouse moved to (407, 276)
Screenshot: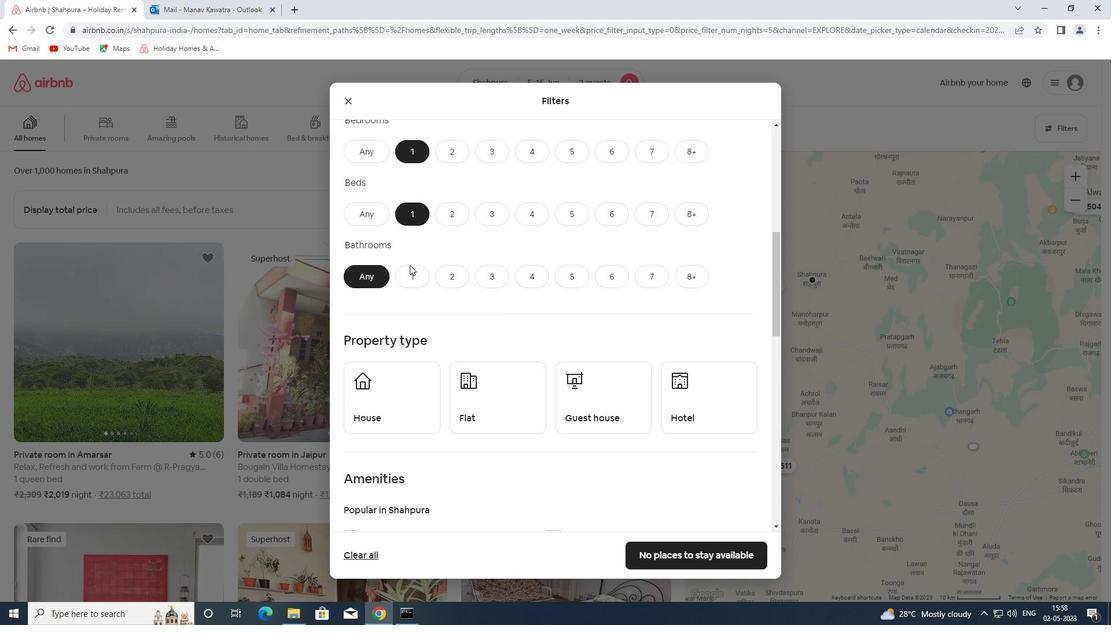 
Action: Mouse pressed left at (407, 276)
Screenshot: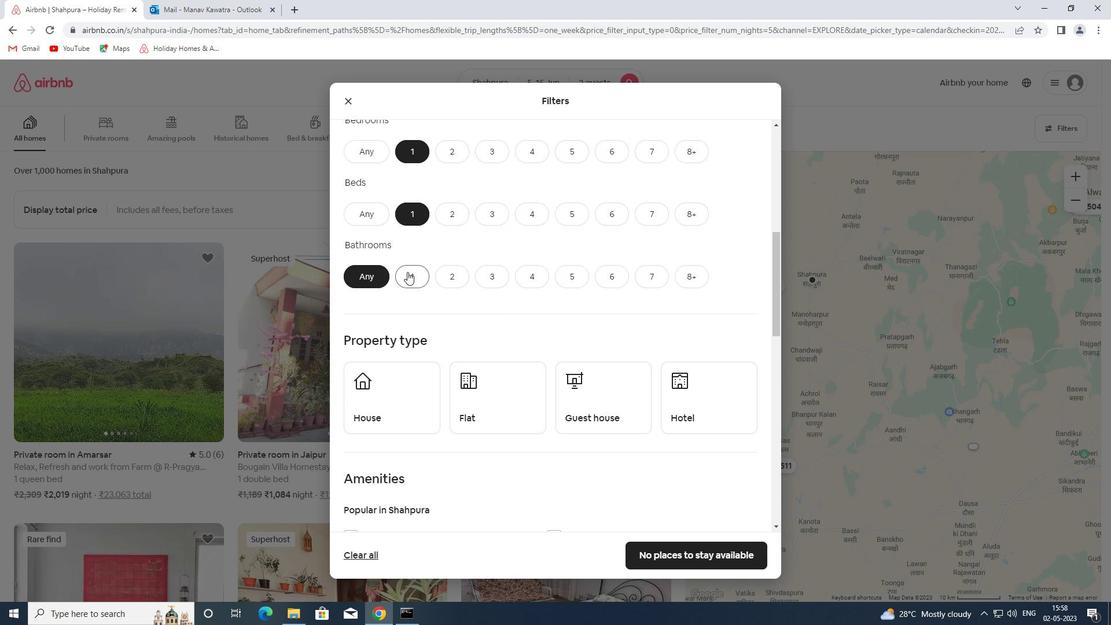 
Action: Mouse moved to (395, 397)
Screenshot: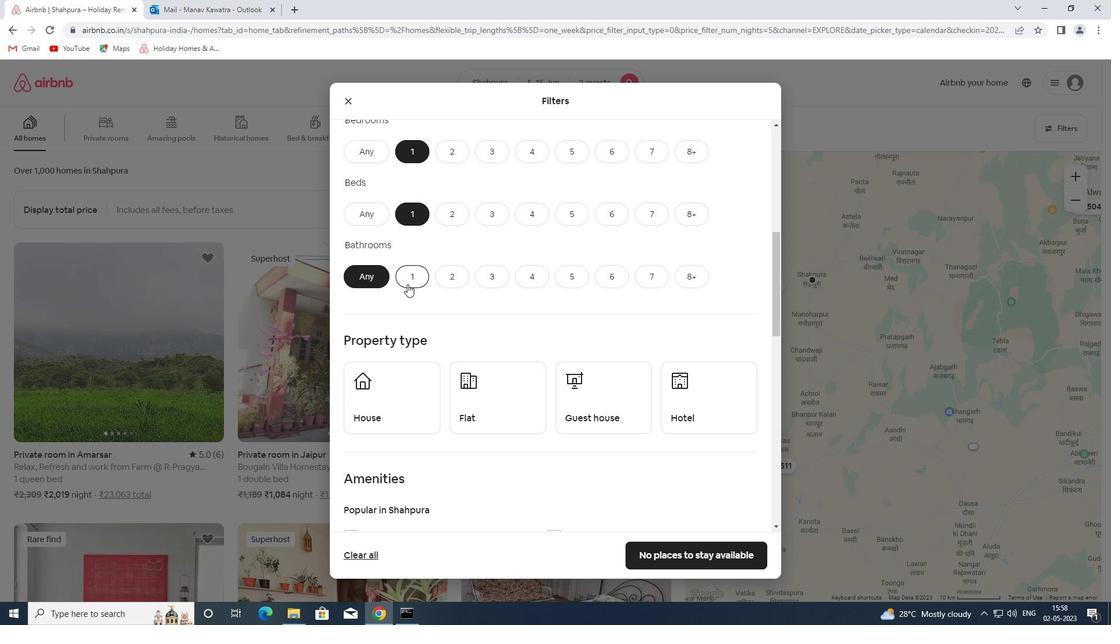 
Action: Mouse pressed left at (395, 397)
Screenshot: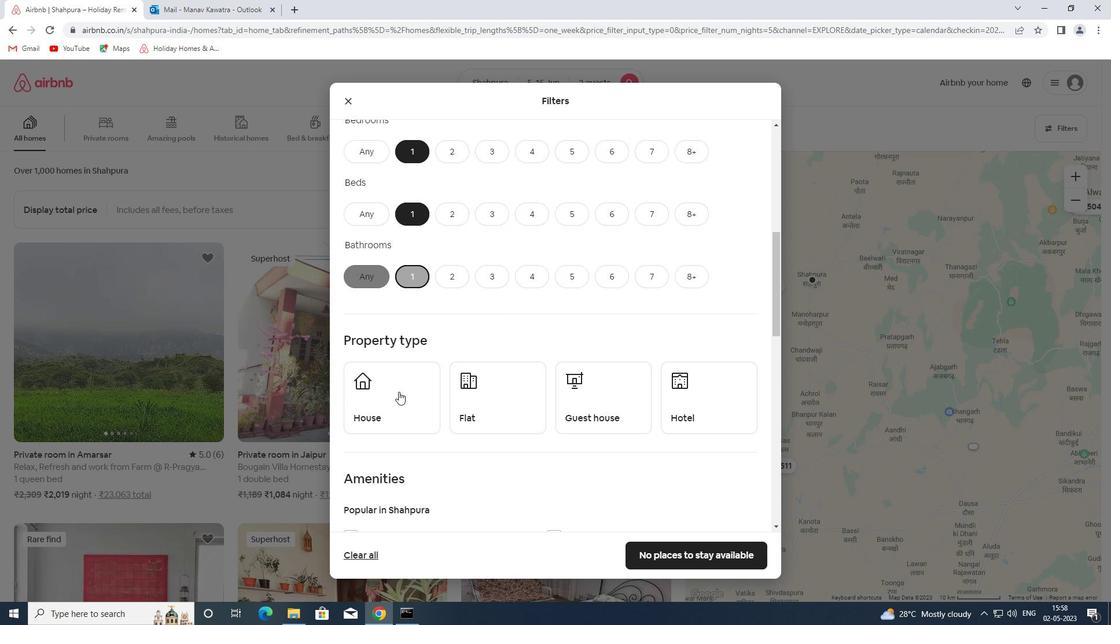 
Action: Mouse moved to (532, 406)
Screenshot: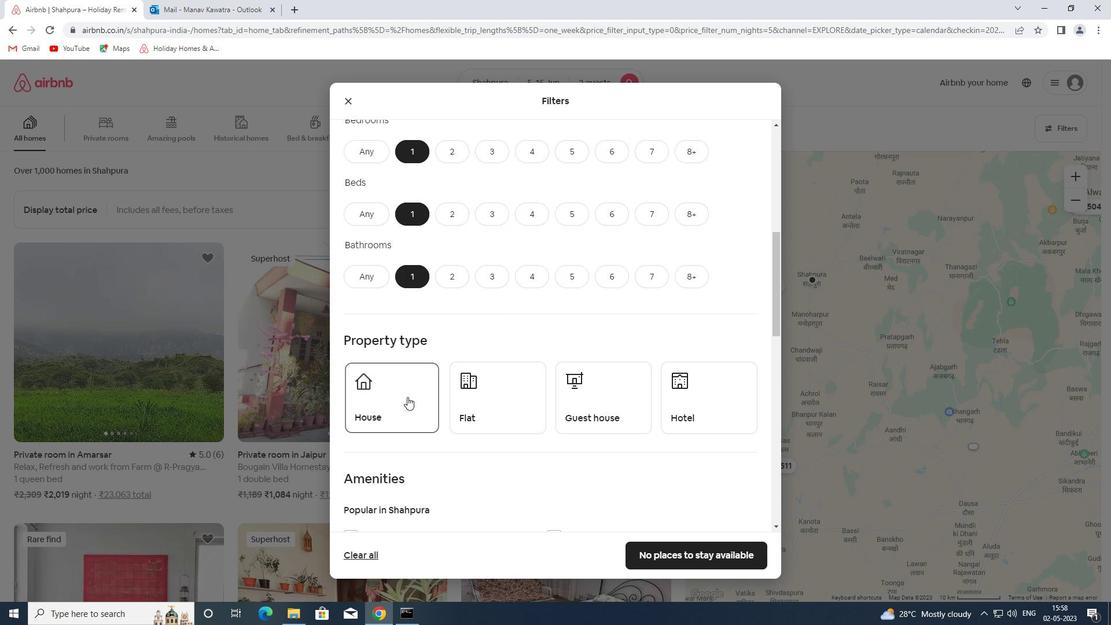 
Action: Mouse pressed left at (532, 406)
Screenshot: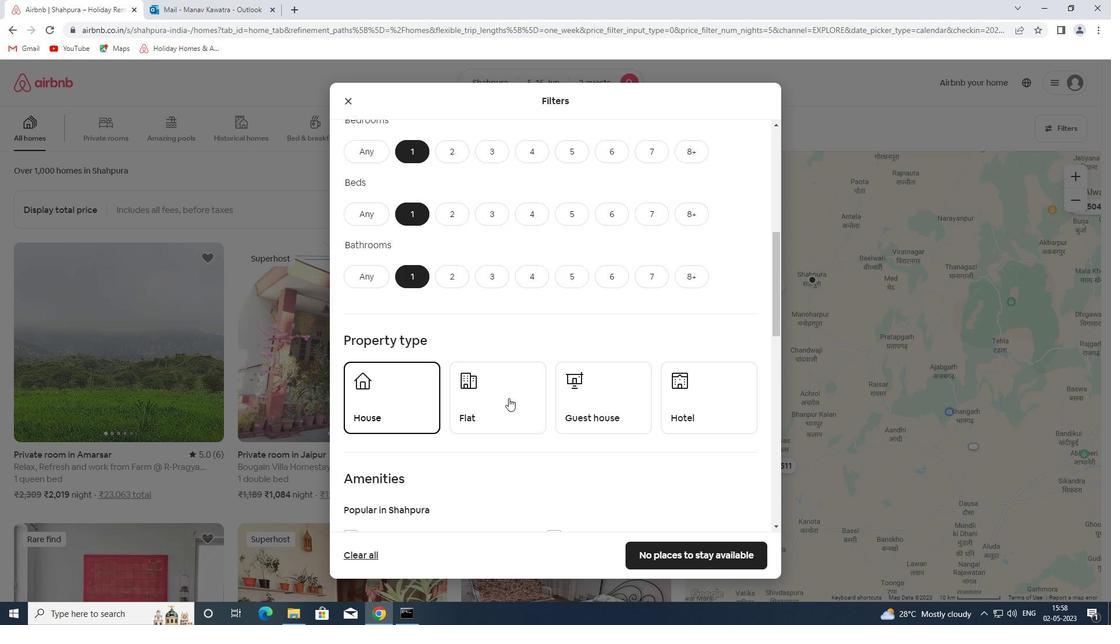 
Action: Mouse moved to (586, 406)
Screenshot: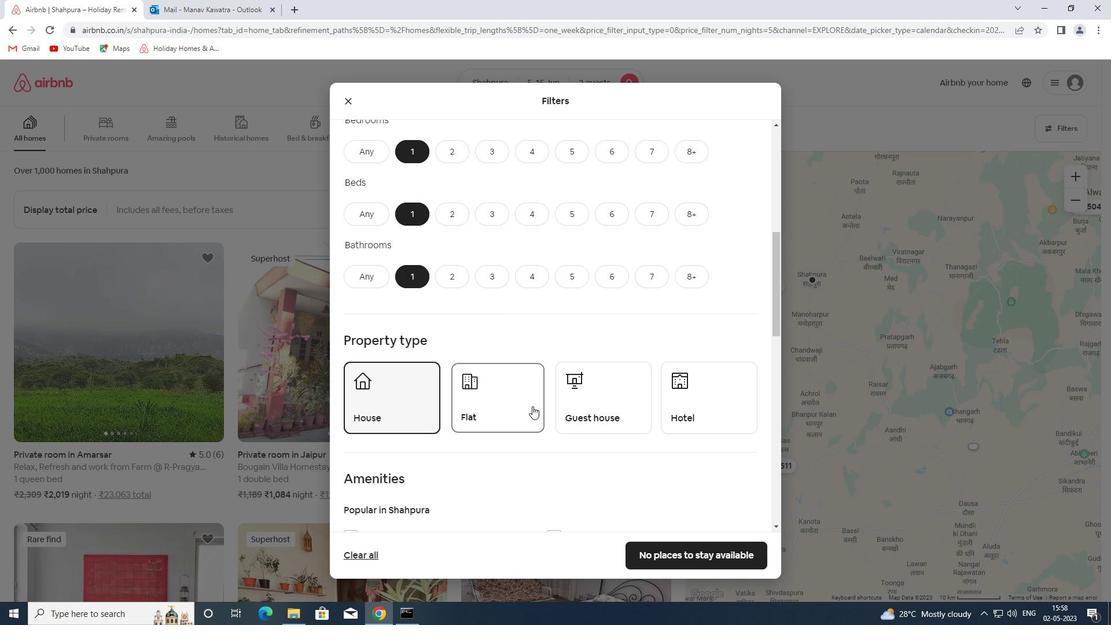 
Action: Mouse pressed left at (586, 406)
Screenshot: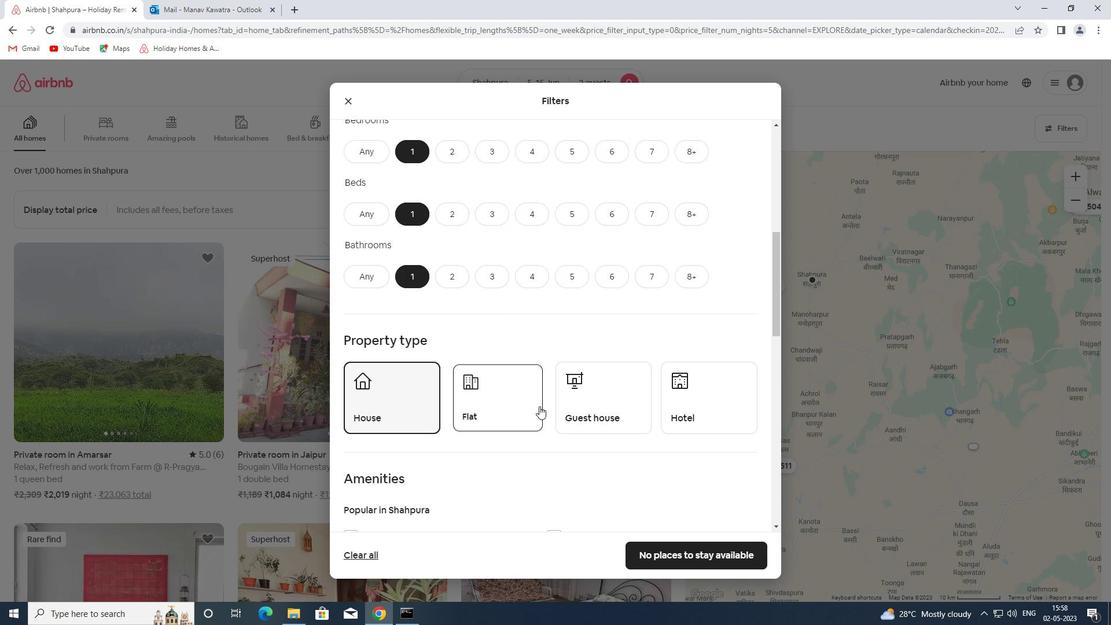 
Action: Mouse moved to (664, 405)
Screenshot: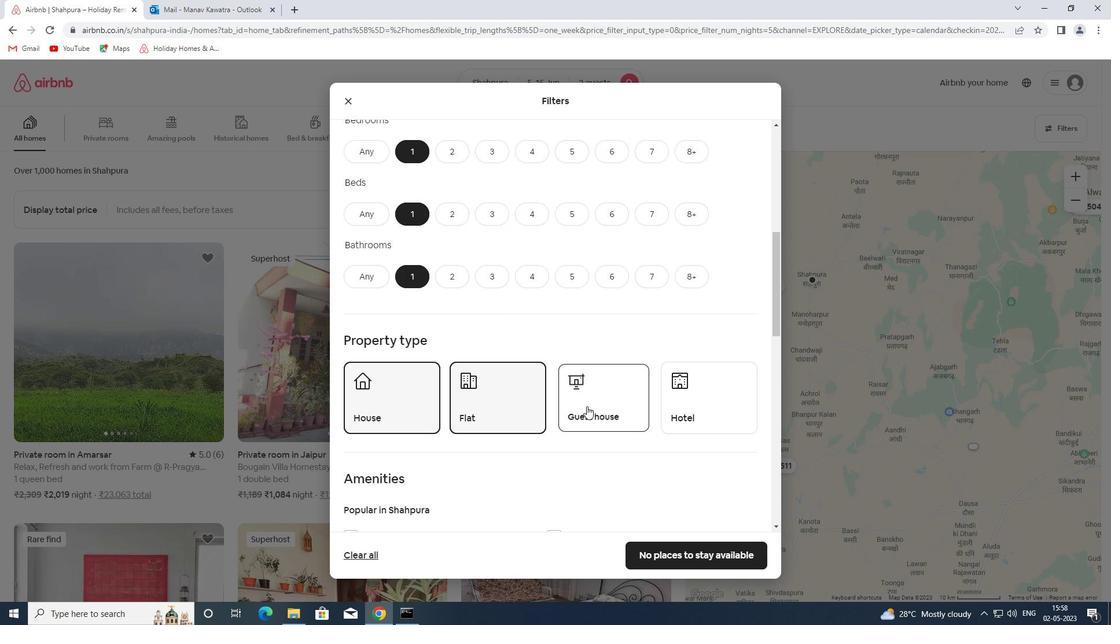
Action: Mouse pressed left at (664, 405)
Screenshot: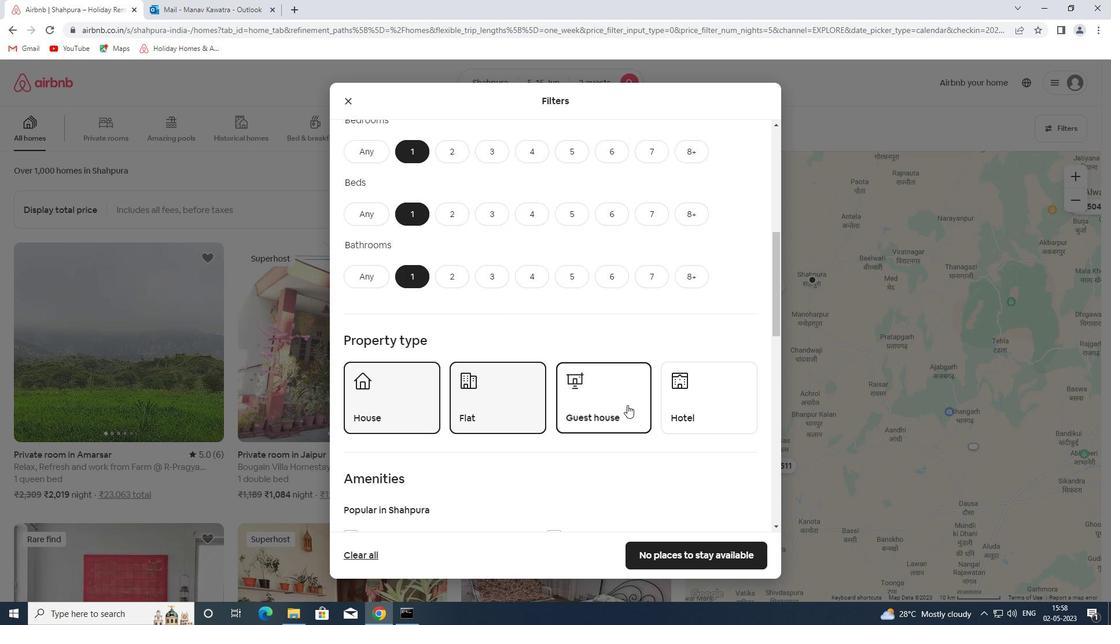 
Action: Mouse moved to (644, 366)
Screenshot: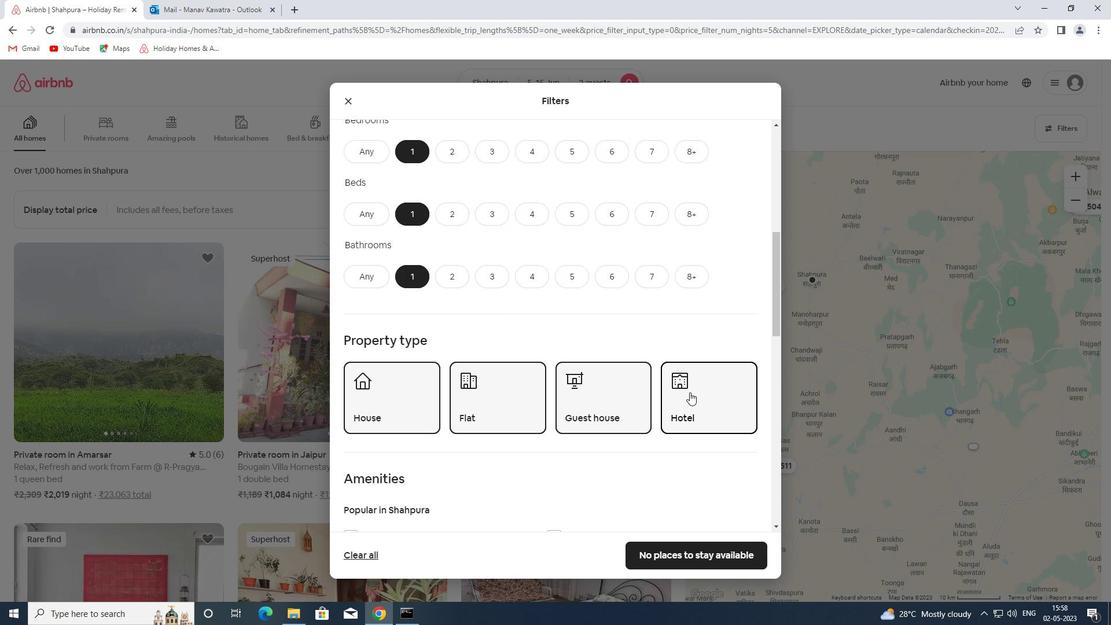 
Action: Mouse scrolled (644, 366) with delta (0, 0)
Screenshot: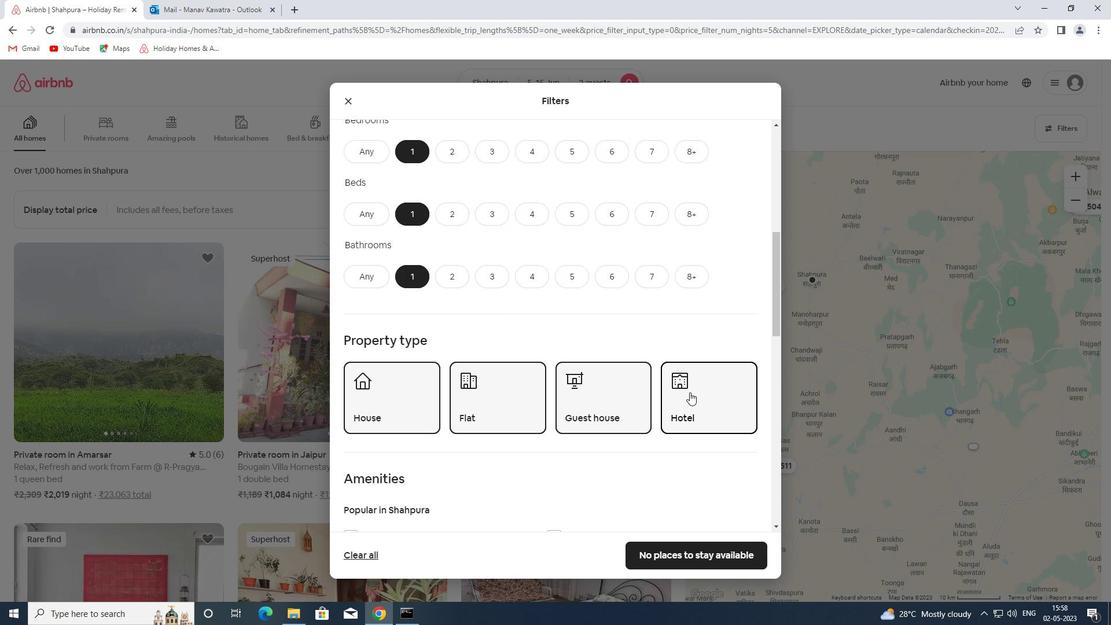 
Action: Mouse moved to (644, 366)
Screenshot: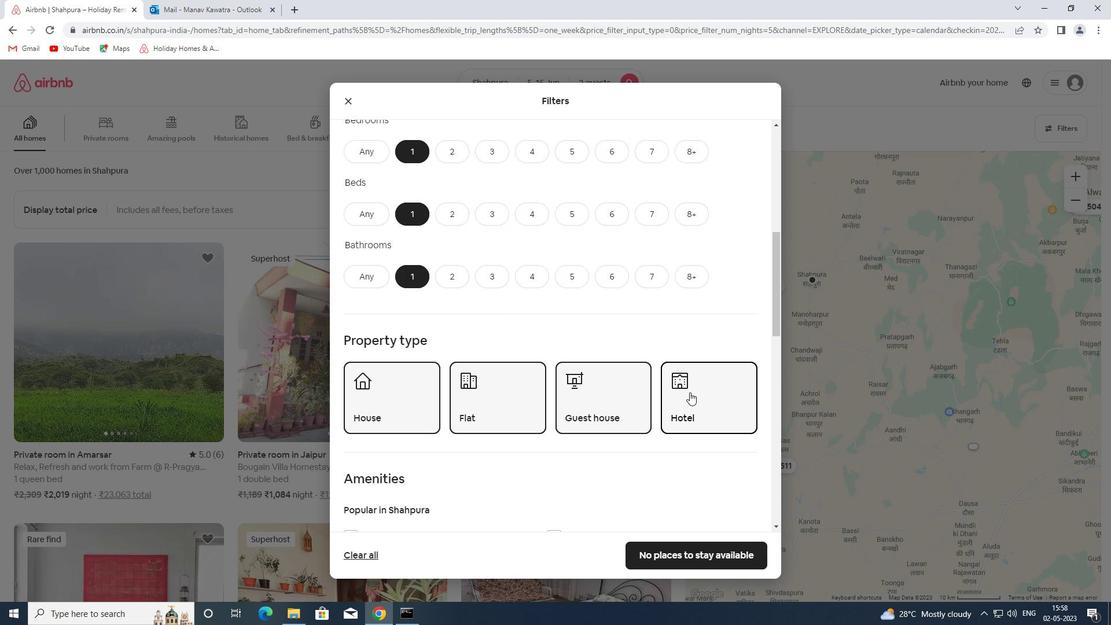 
Action: Mouse scrolled (644, 365) with delta (0, 0)
Screenshot: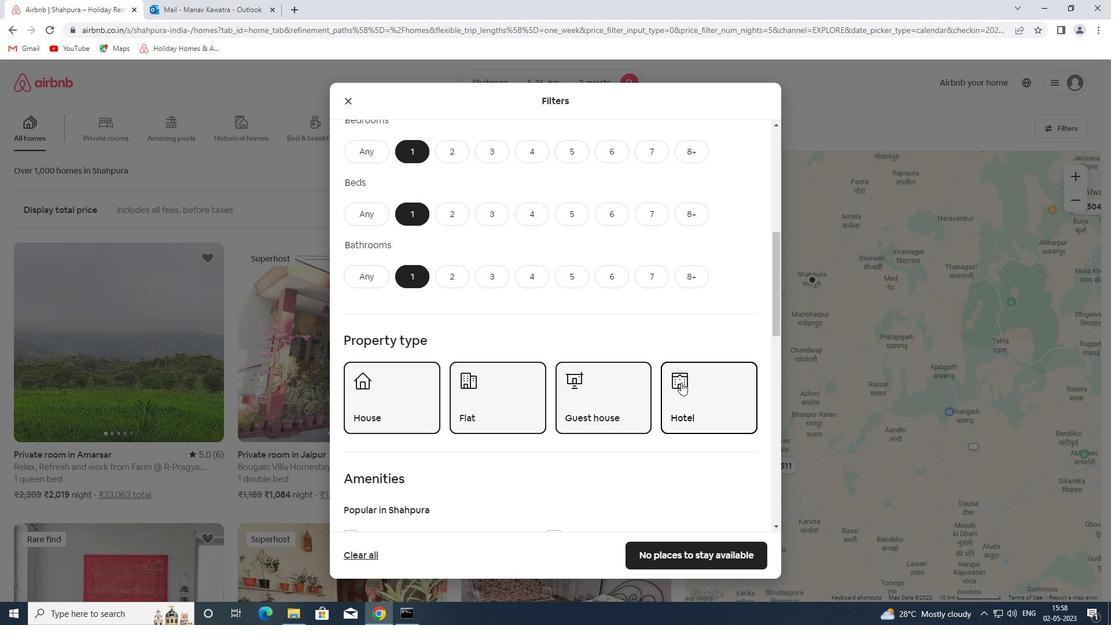 
Action: Mouse scrolled (644, 365) with delta (0, 0)
Screenshot: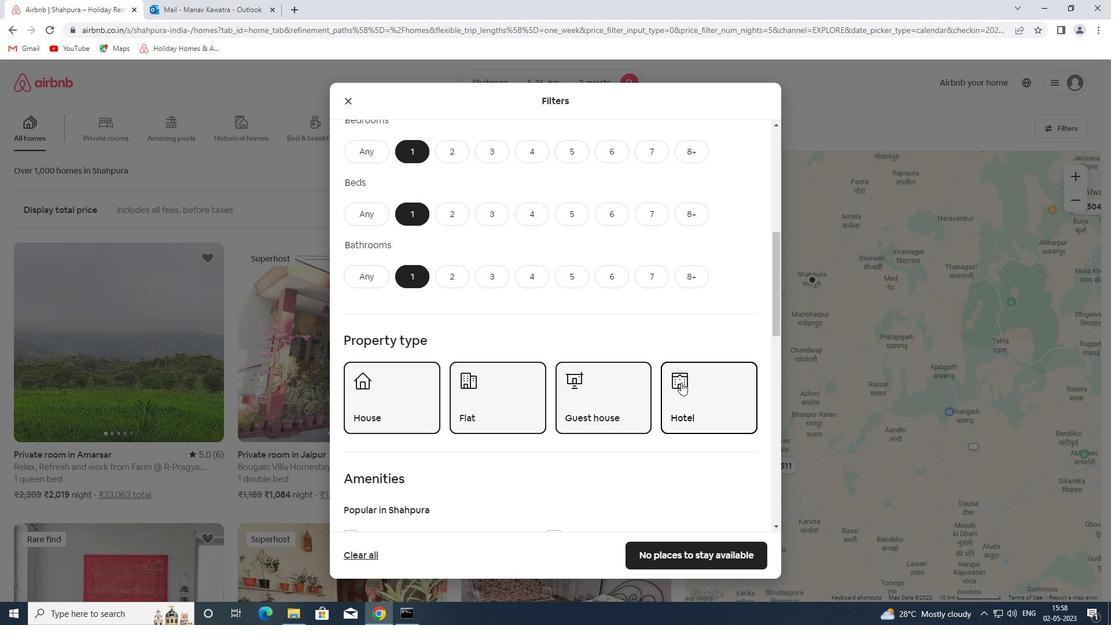 
Action: Mouse moved to (643, 366)
Screenshot: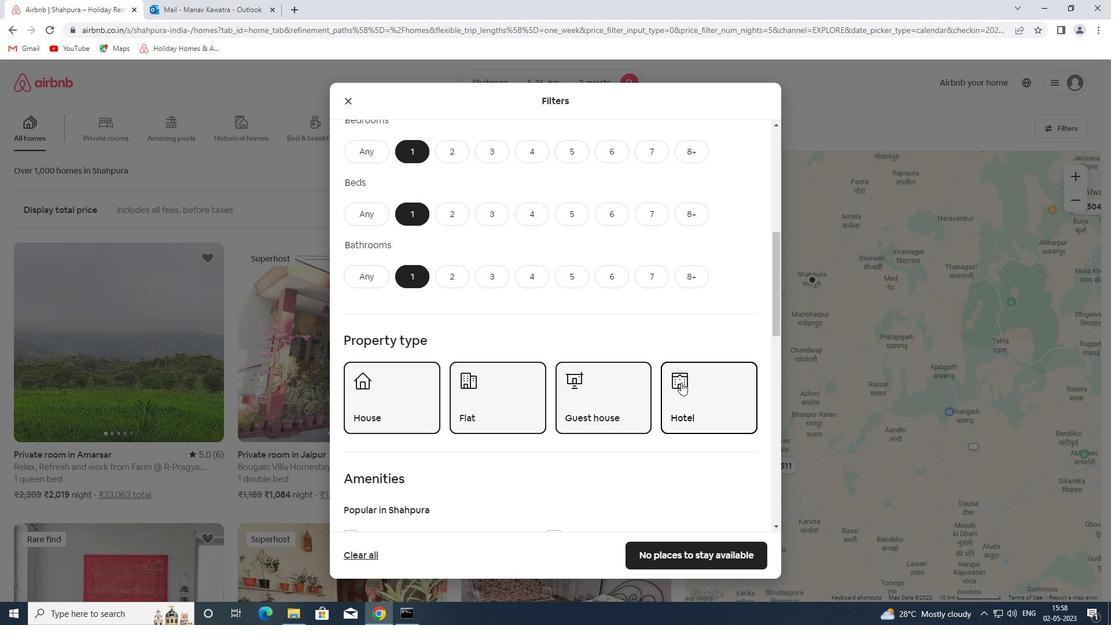 
Action: Mouse scrolled (643, 365) with delta (0, 0)
Screenshot: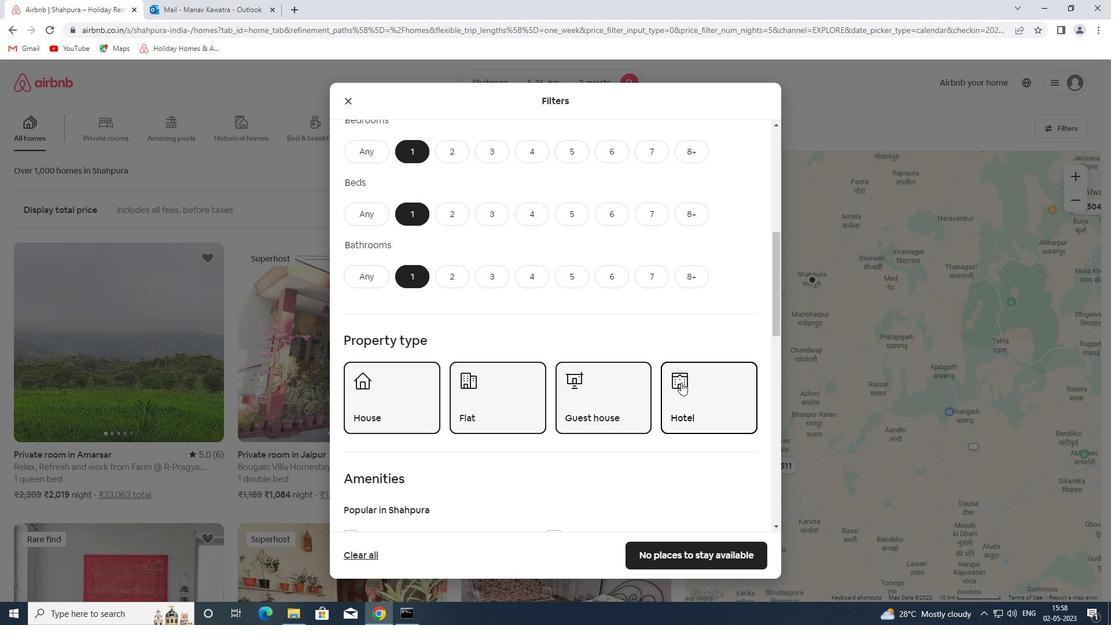 
Action: Mouse scrolled (643, 365) with delta (0, 0)
Screenshot: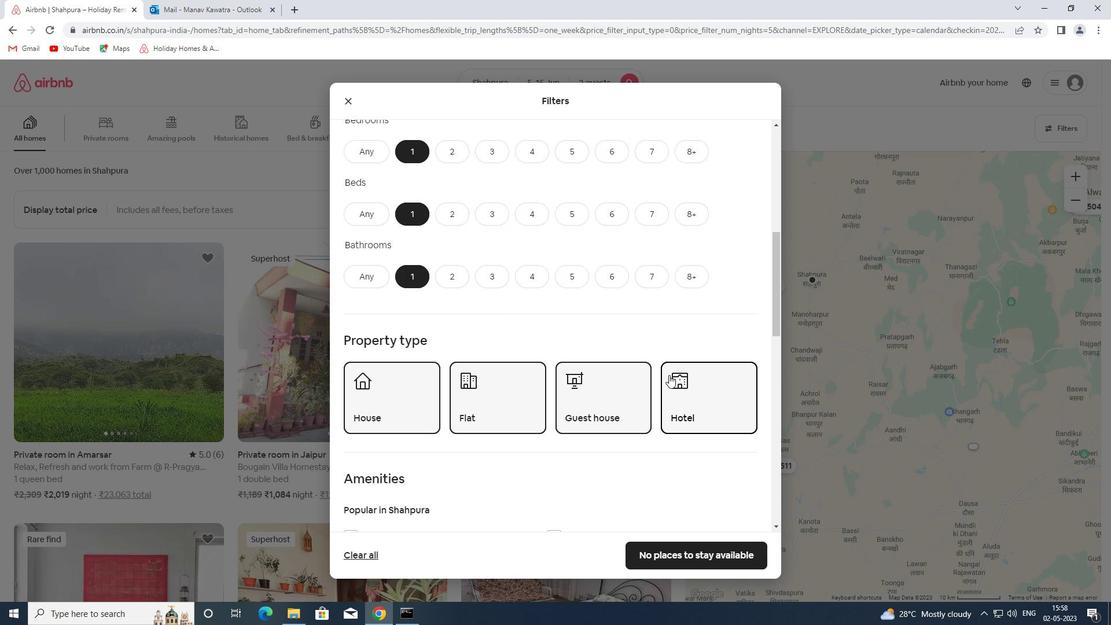 
Action: Mouse scrolled (643, 365) with delta (0, 0)
Screenshot: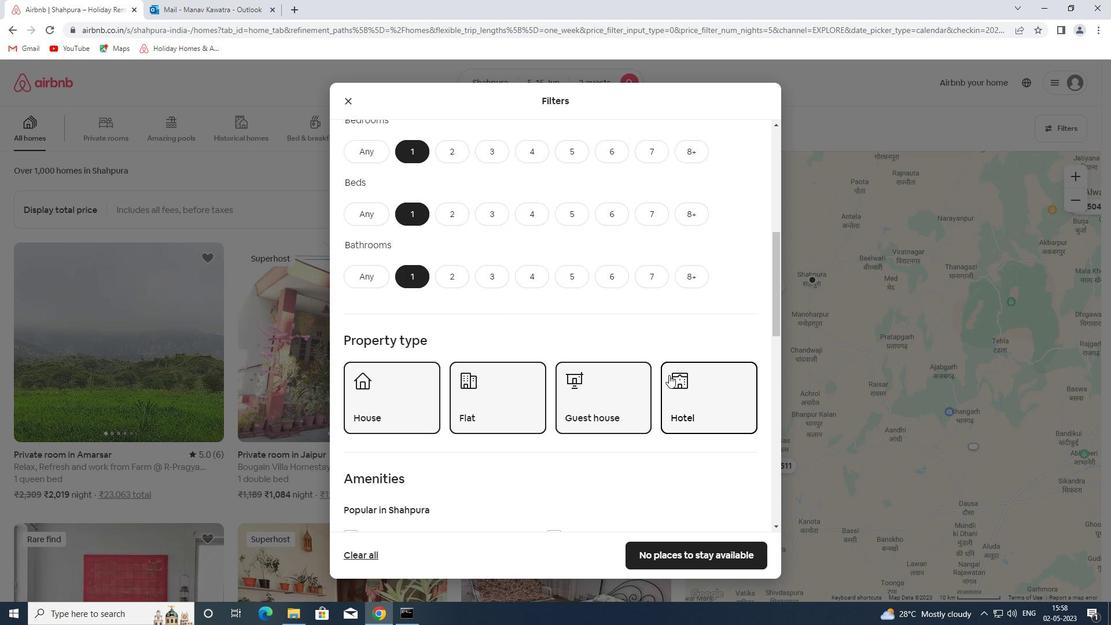 
Action: Mouse scrolled (643, 365) with delta (0, 0)
Screenshot: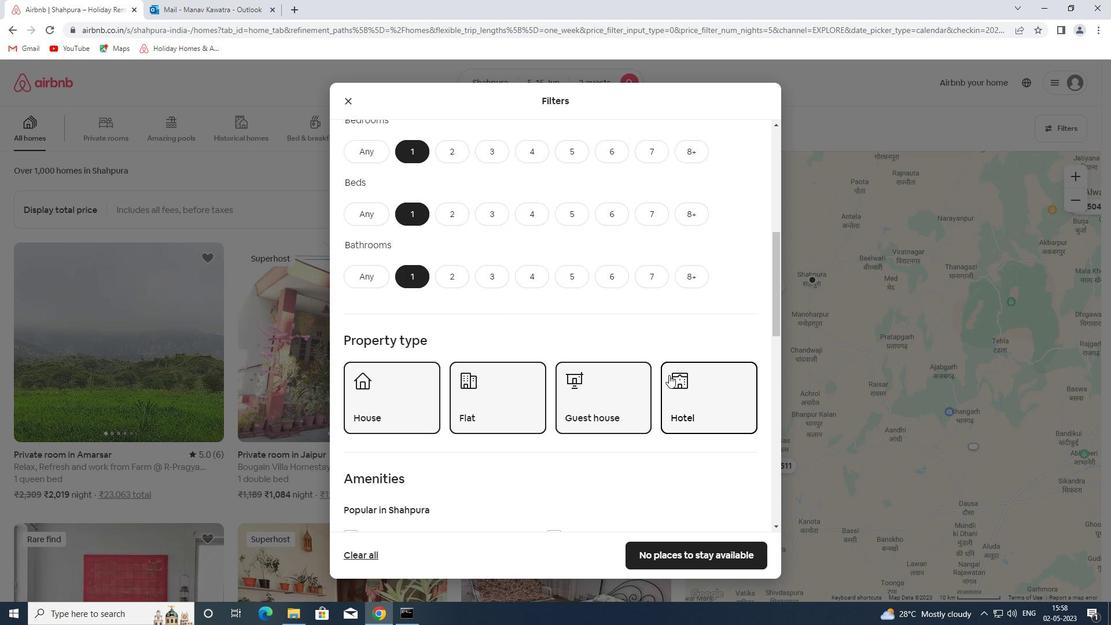 
Action: Mouse moved to (732, 343)
Screenshot: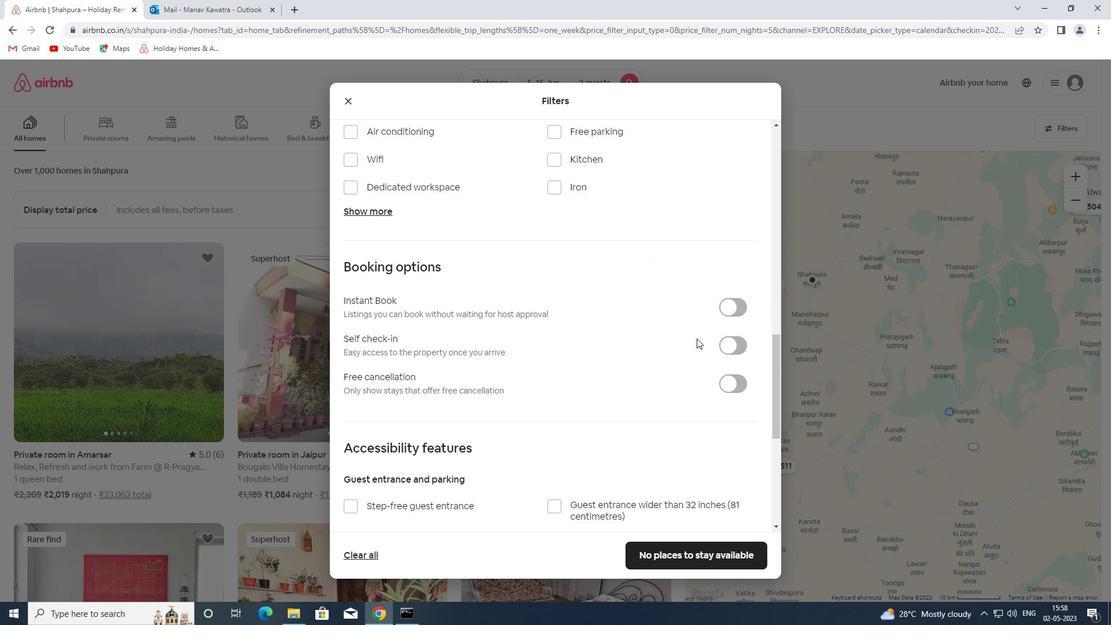 
Action: Mouse pressed left at (732, 343)
Screenshot: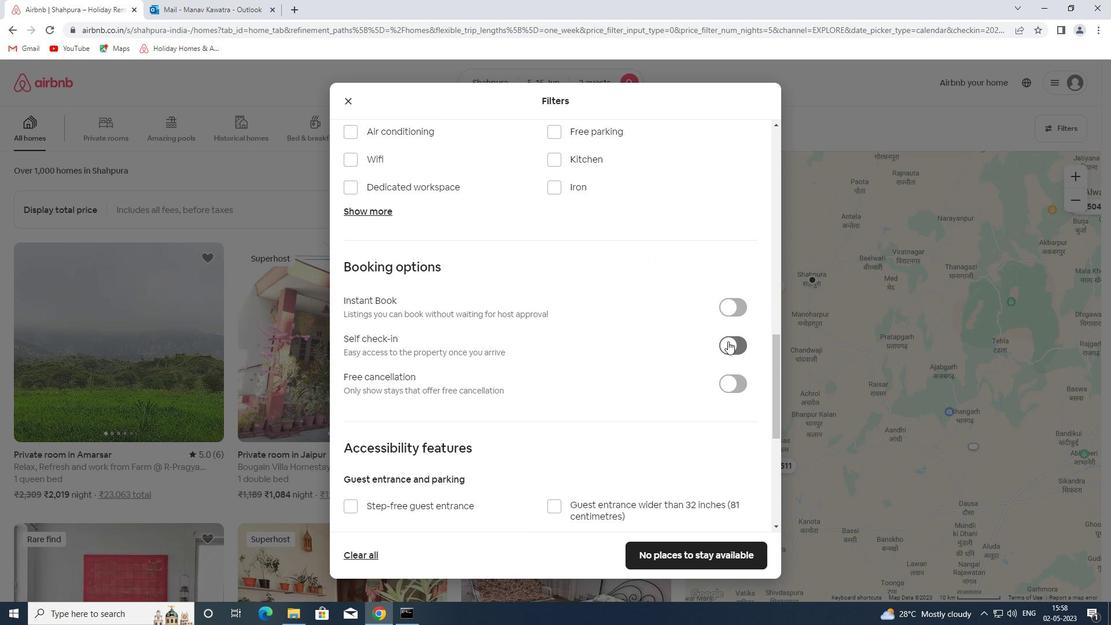
Action: Mouse moved to (578, 345)
Screenshot: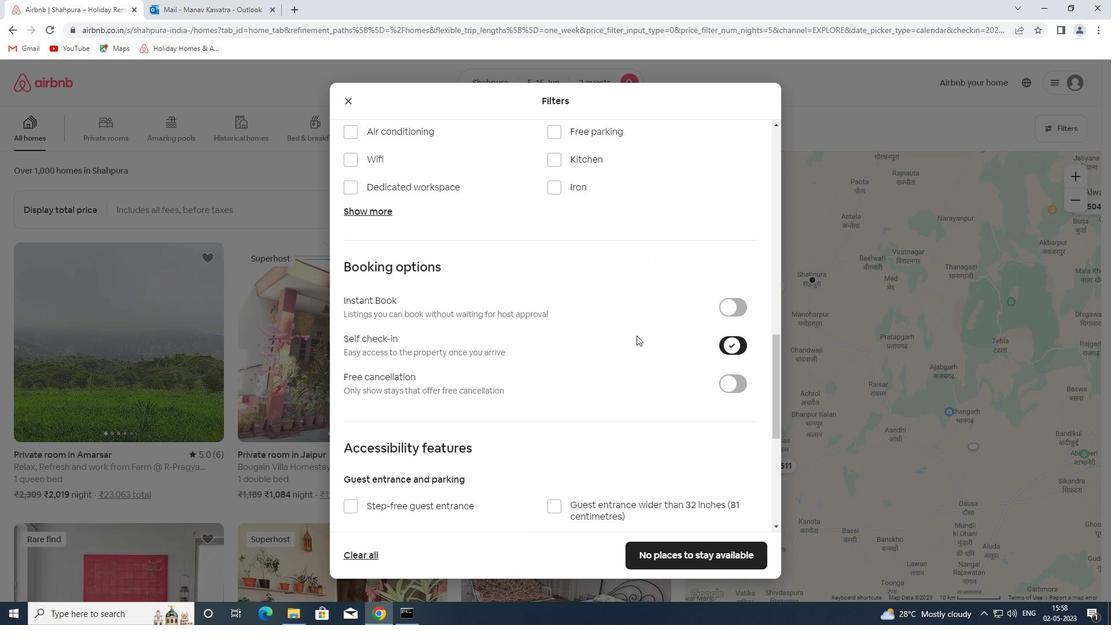 
Action: Mouse scrolled (578, 344) with delta (0, 0)
Screenshot: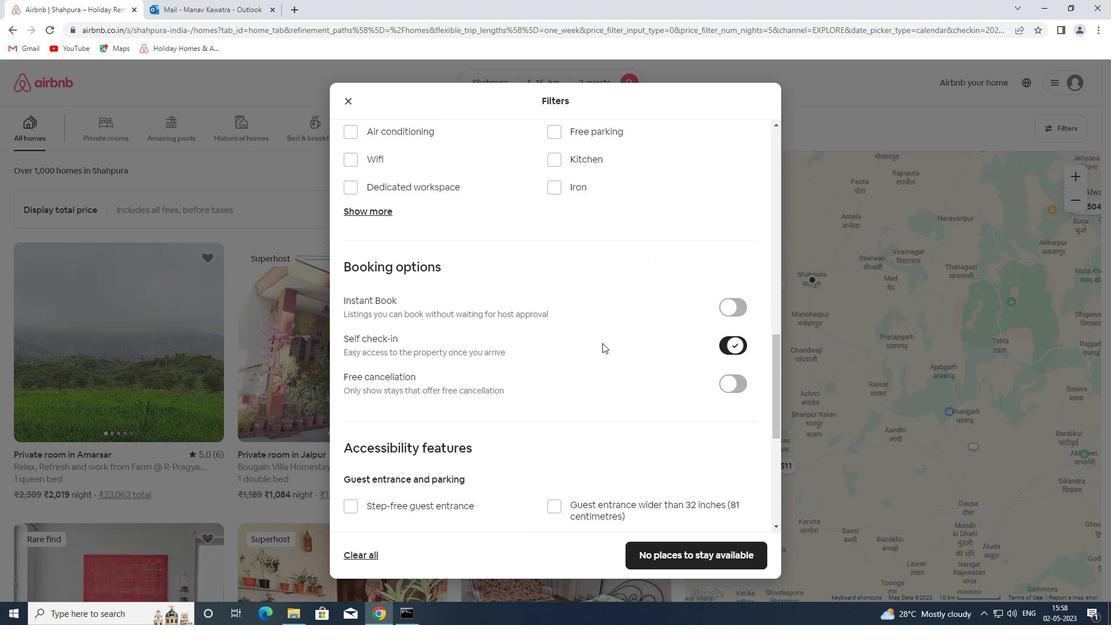 
Action: Mouse scrolled (578, 344) with delta (0, 0)
Screenshot: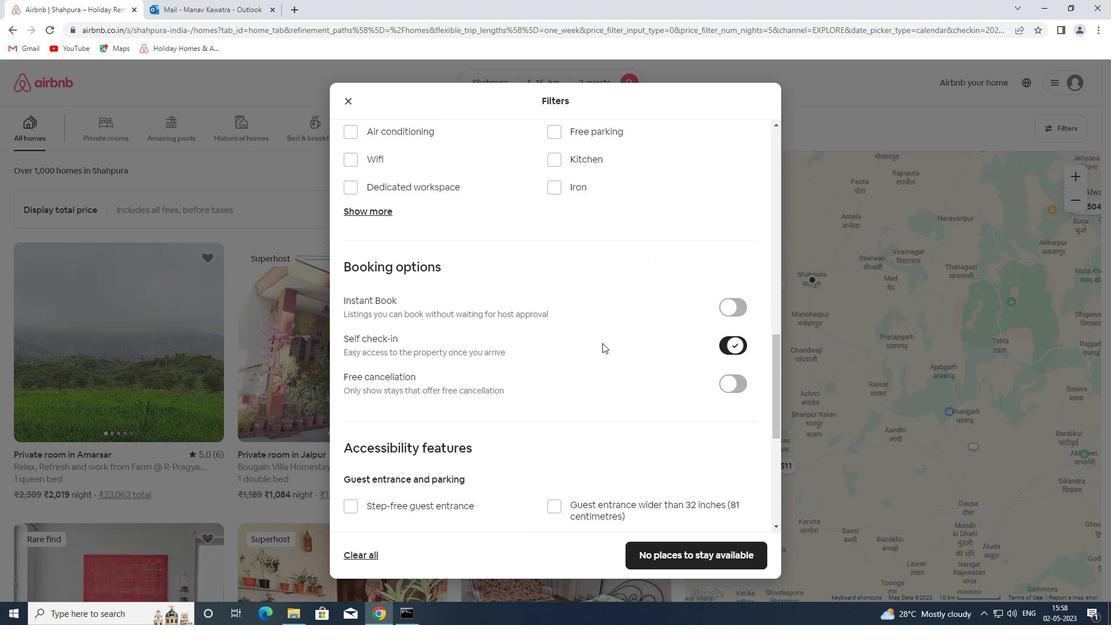 
Action: Mouse scrolled (578, 344) with delta (0, 0)
Screenshot: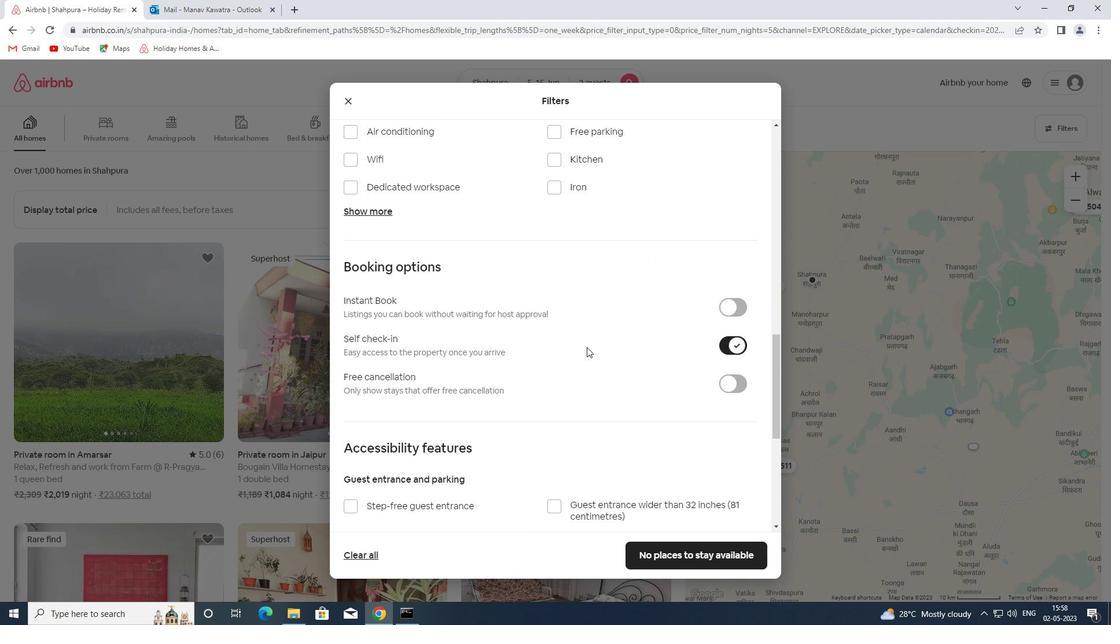 
Action: Mouse scrolled (578, 344) with delta (0, 0)
Screenshot: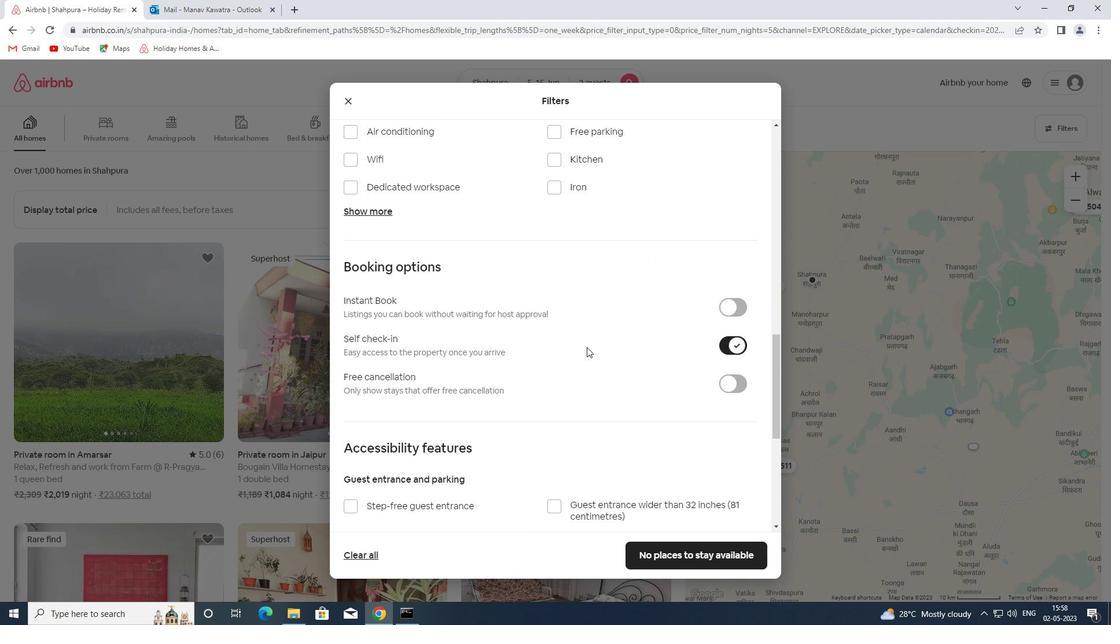 
Action: Mouse scrolled (578, 344) with delta (0, 0)
Screenshot: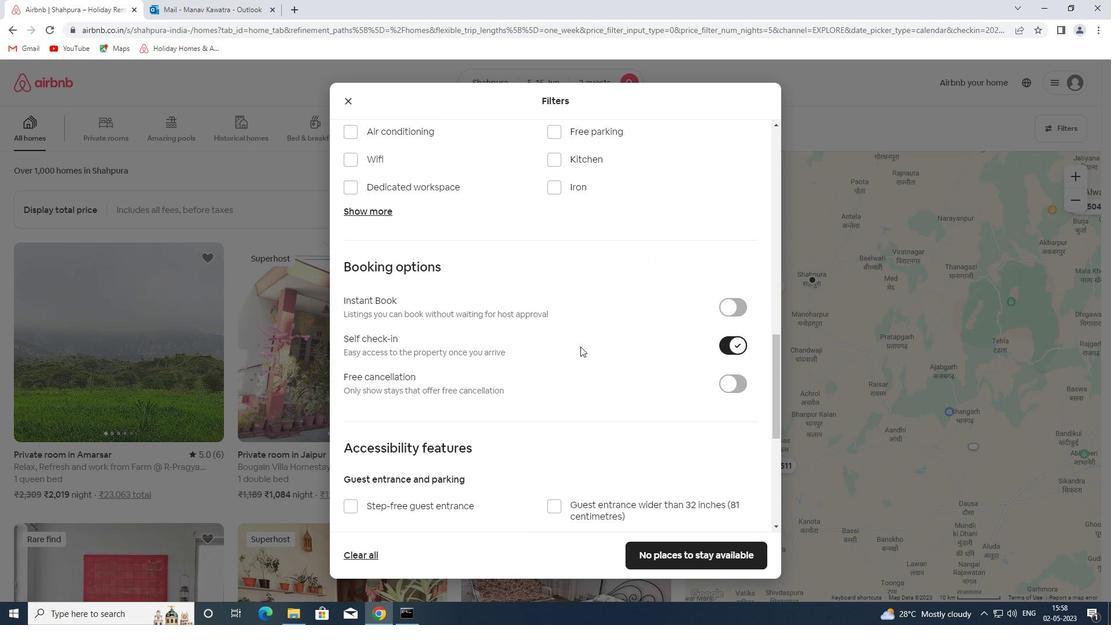 
Action: Mouse scrolled (578, 344) with delta (0, 0)
Screenshot: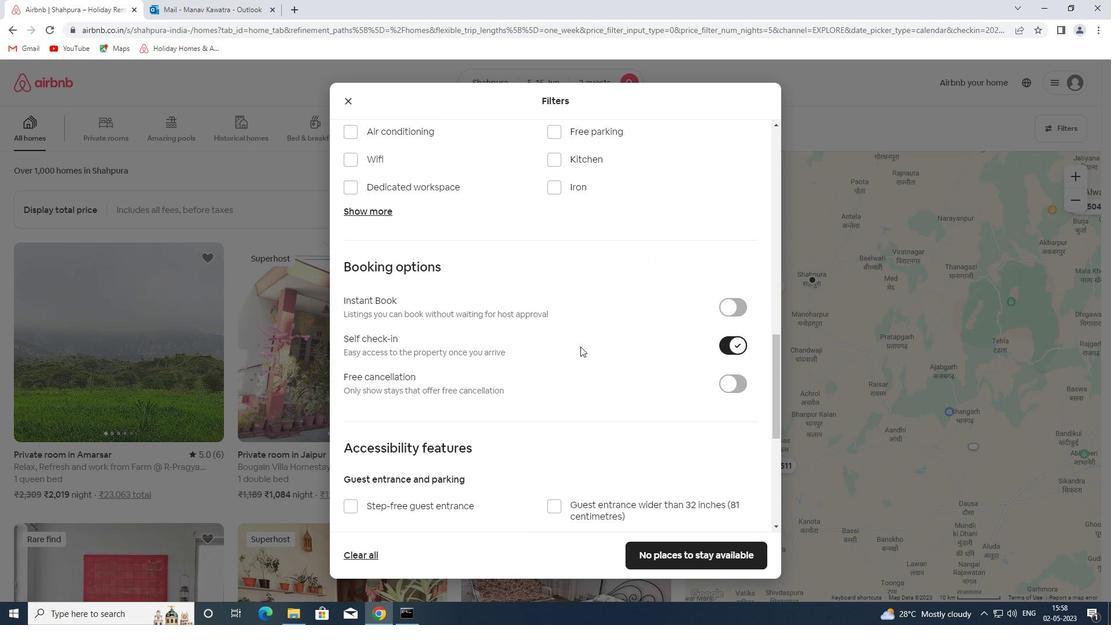 
Action: Mouse scrolled (578, 344) with delta (0, 0)
Screenshot: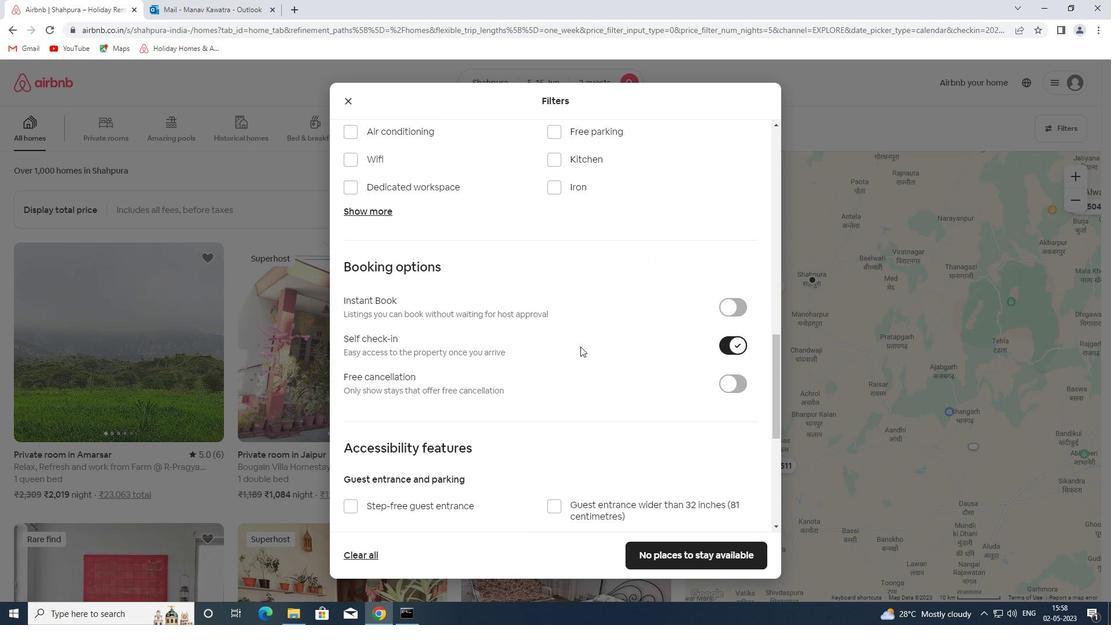
Action: Mouse scrolled (578, 344) with delta (0, 0)
Screenshot: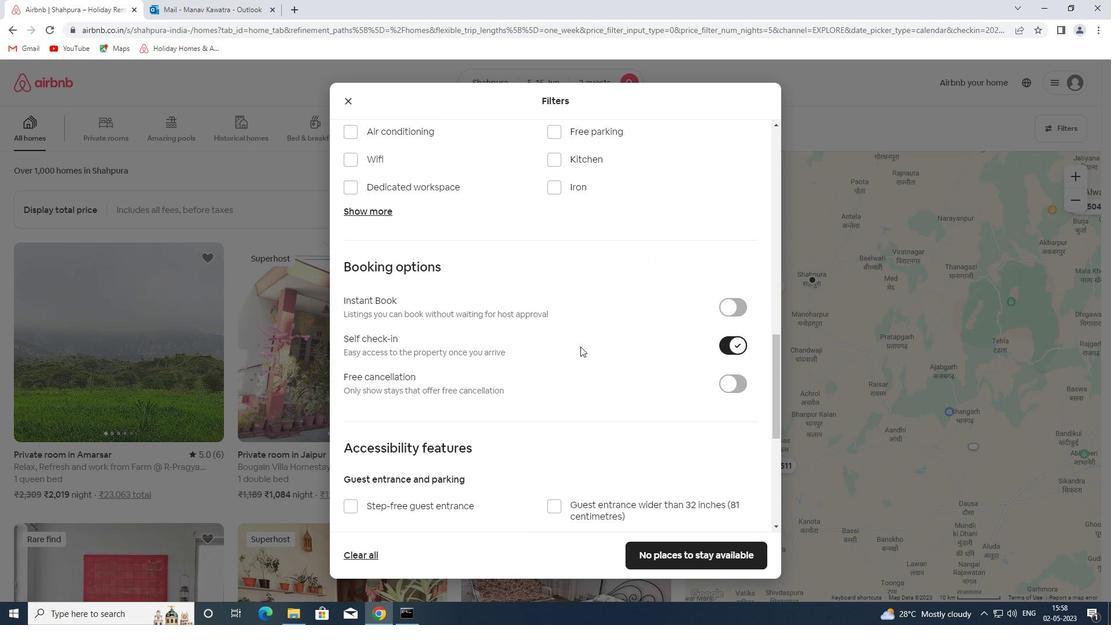 
Action: Mouse moved to (369, 448)
Screenshot: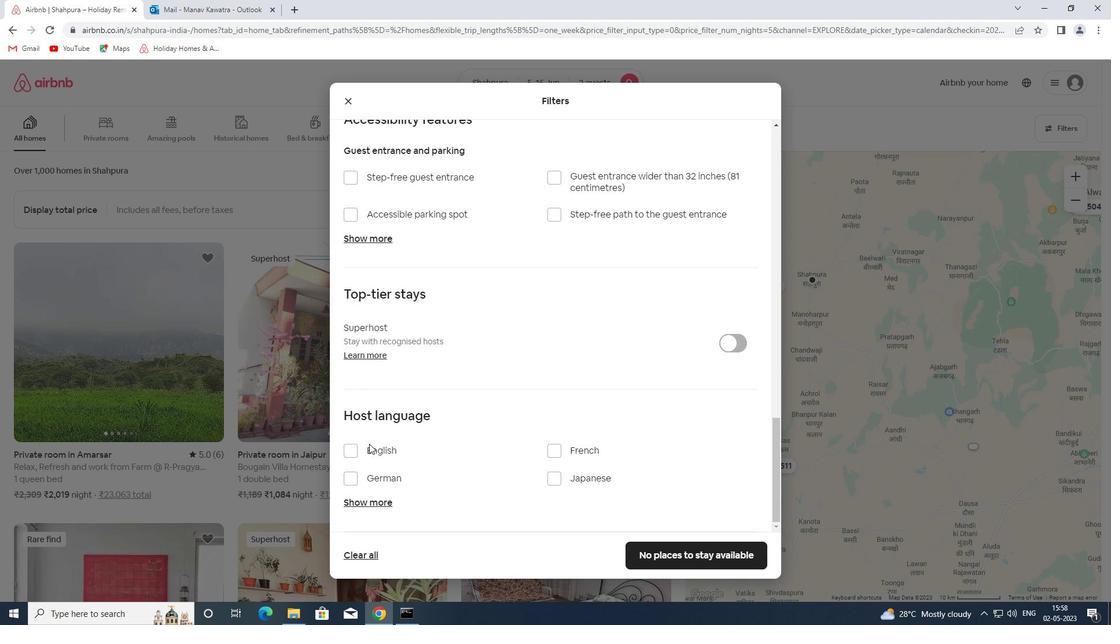 
Action: Mouse pressed left at (369, 448)
Screenshot: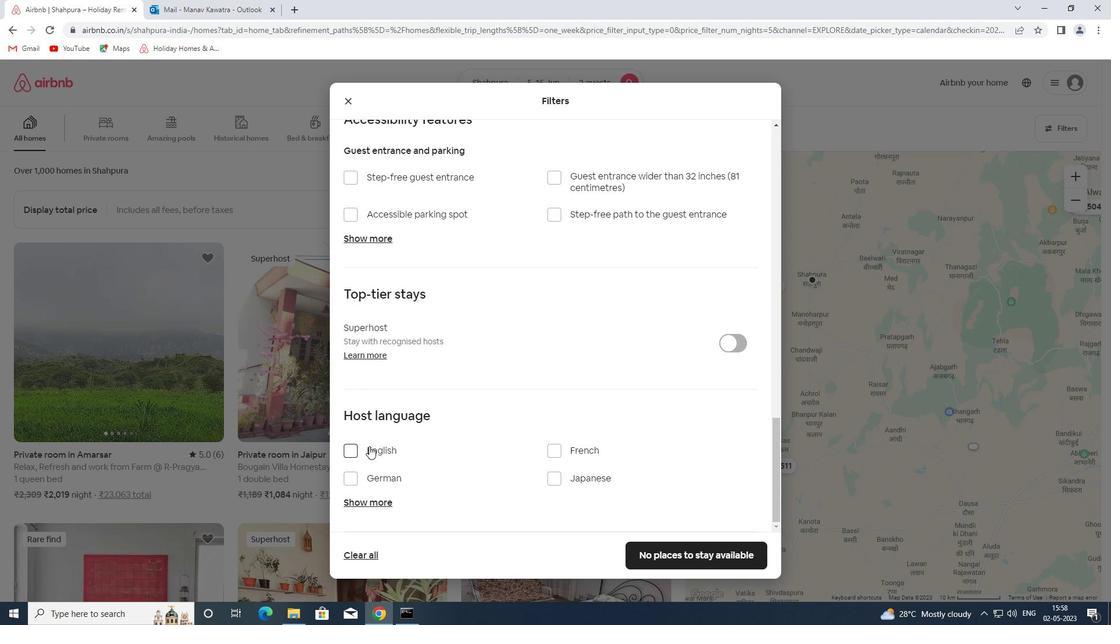 
Action: Mouse moved to (689, 553)
Screenshot: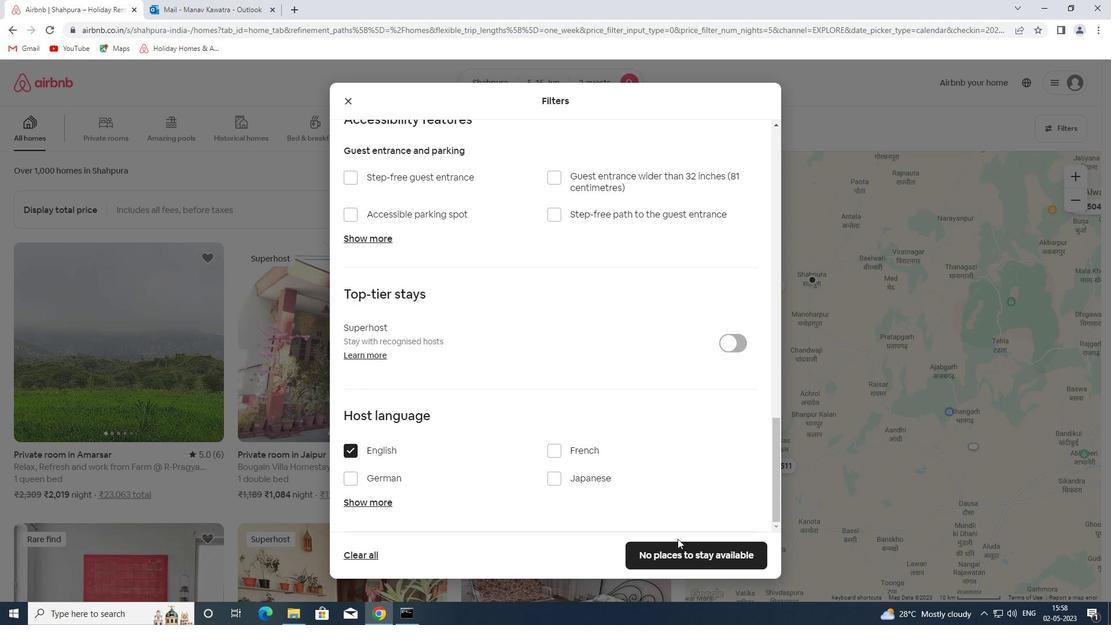 
Action: Mouse pressed left at (689, 553)
Screenshot: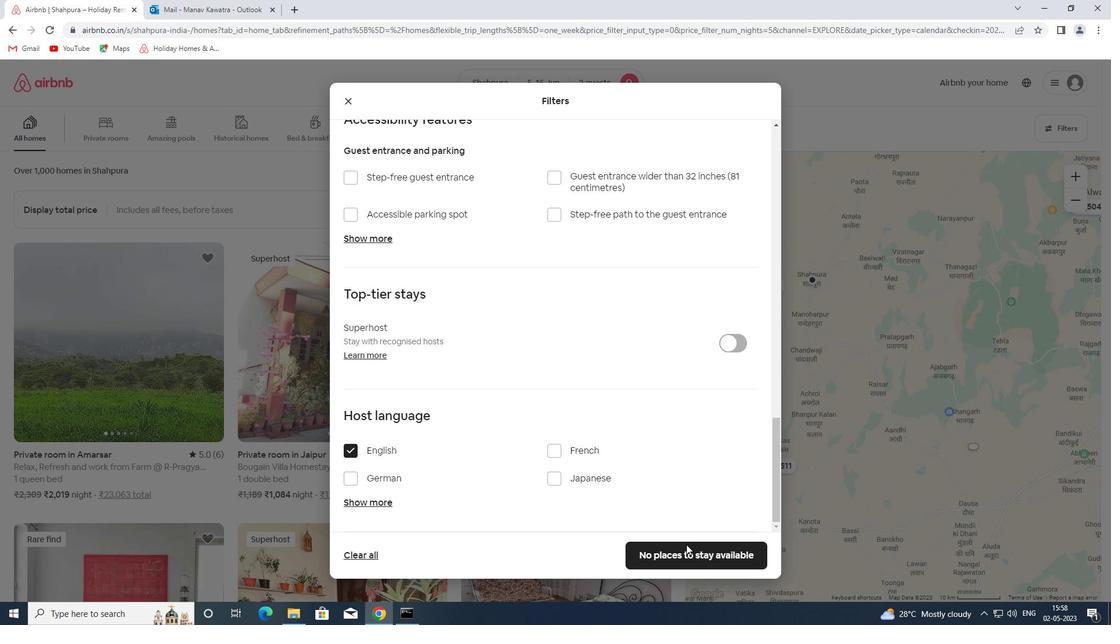 
Action: Mouse moved to (703, 519)
Screenshot: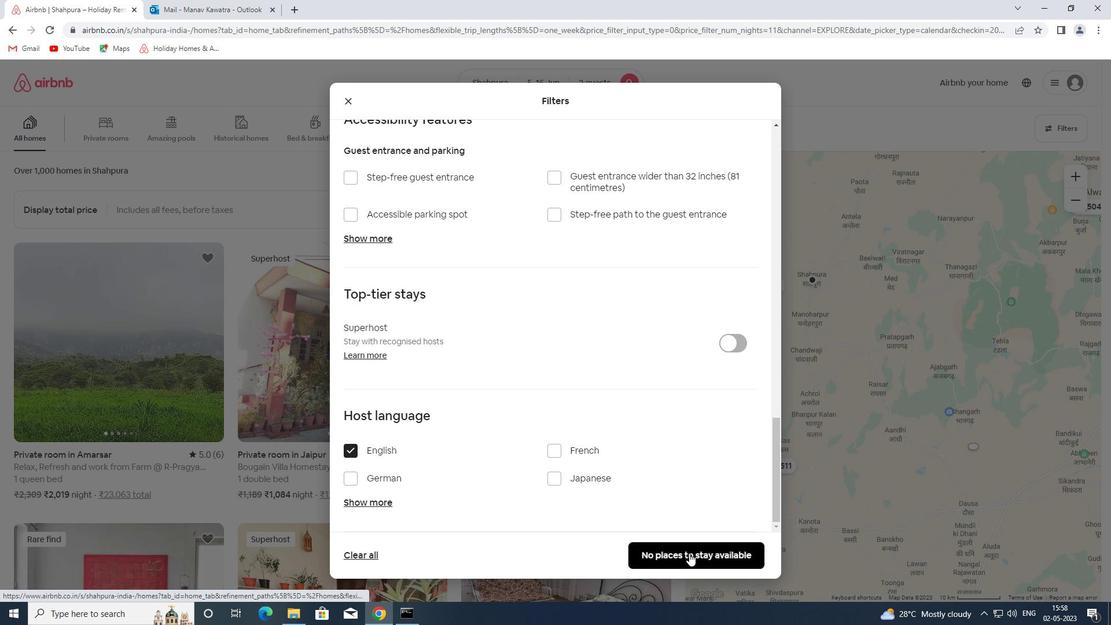 
